 Task: Search one way flight ticket for 4 adults, 1 infant in seat and 1 infant on lap in premium economy from Helena: Helena Regional Airport to Gillette: Gillette Campbell County Airport on 5-1-2023. Choice of flights is Alaska. Number of bags: 2 carry on bags and 1 checked bag. Price is upto 20000. Outbound departure time preference is 18:30.
Action: Mouse moved to (190, 209)
Screenshot: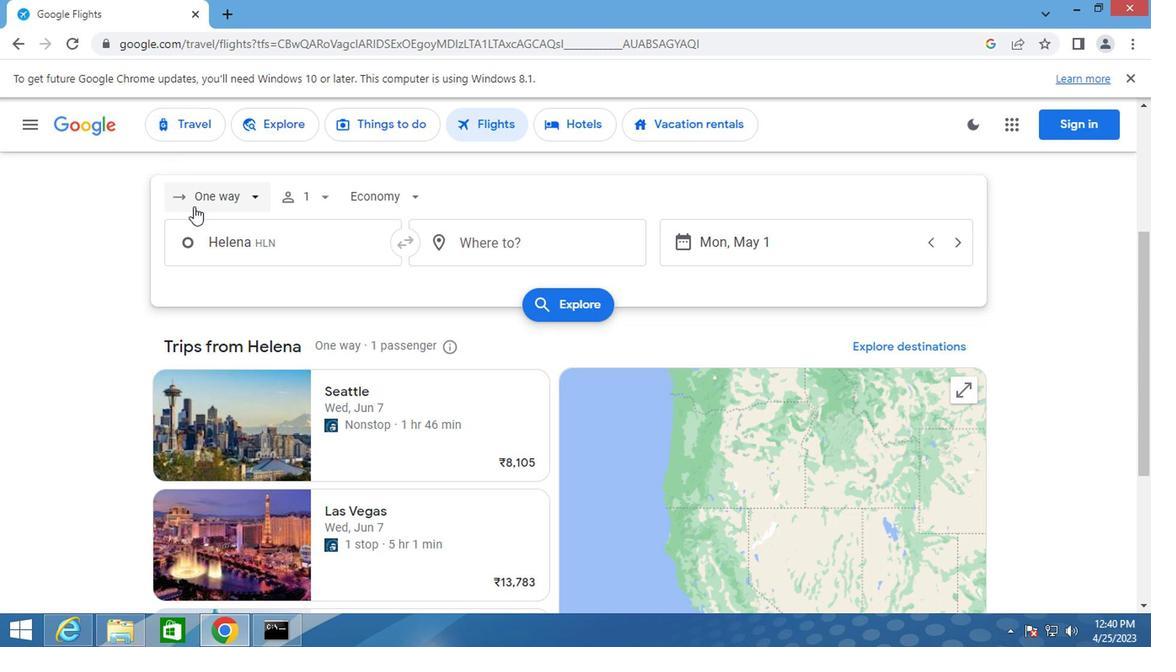 
Action: Mouse pressed left at (190, 209)
Screenshot: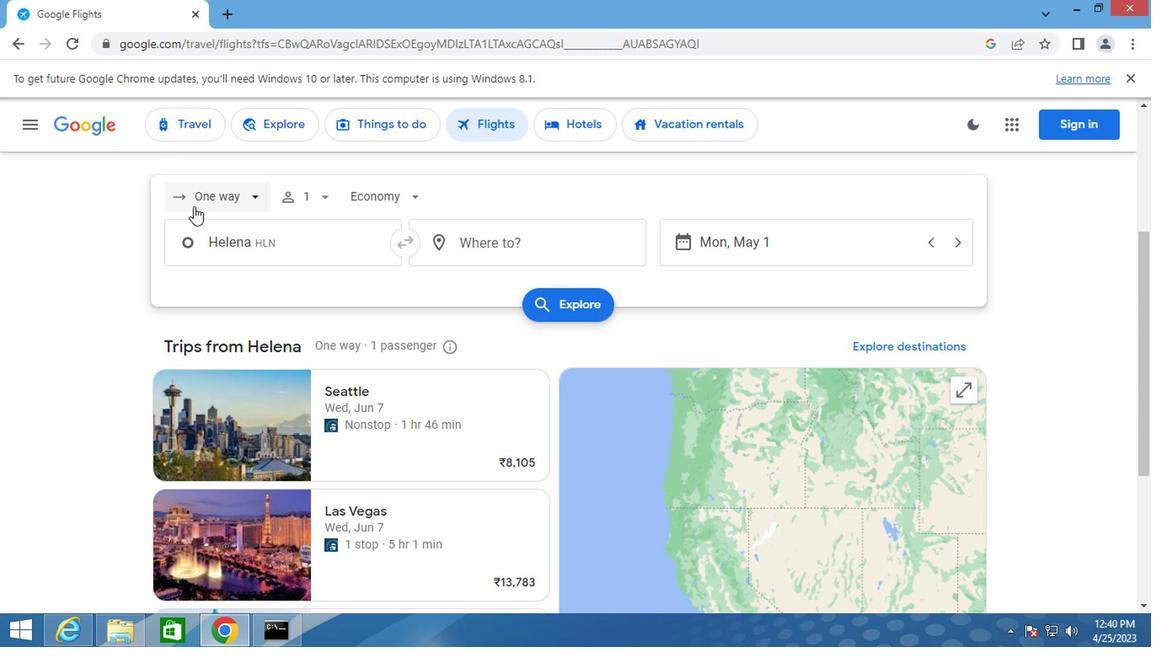 
Action: Mouse moved to (209, 274)
Screenshot: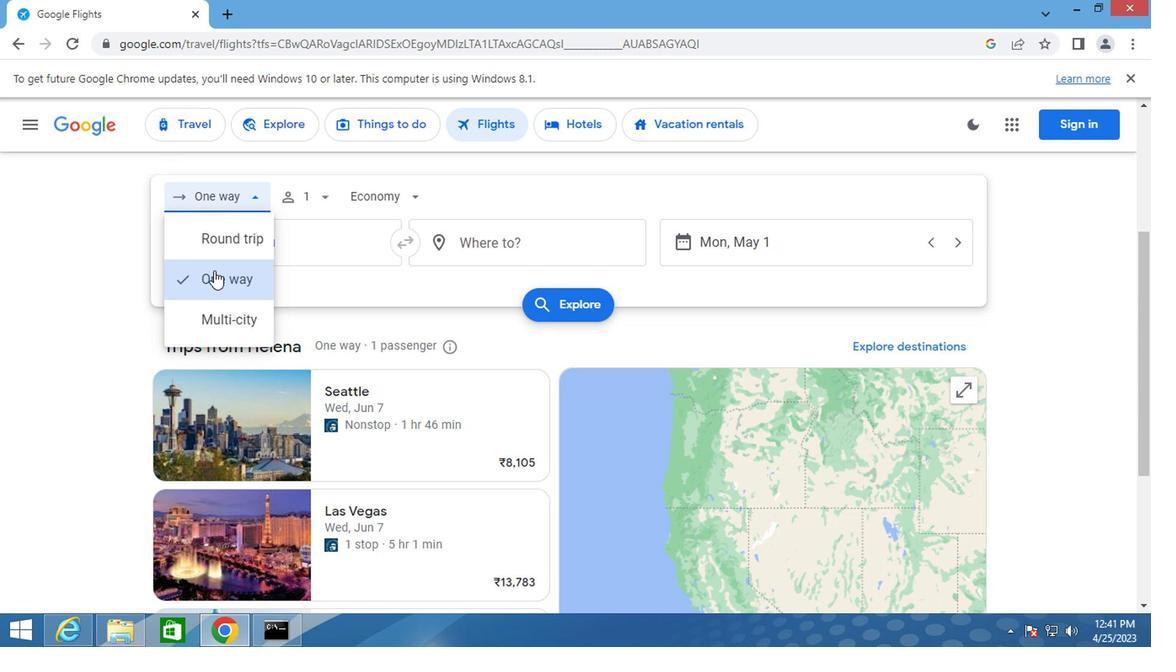 
Action: Mouse pressed left at (209, 274)
Screenshot: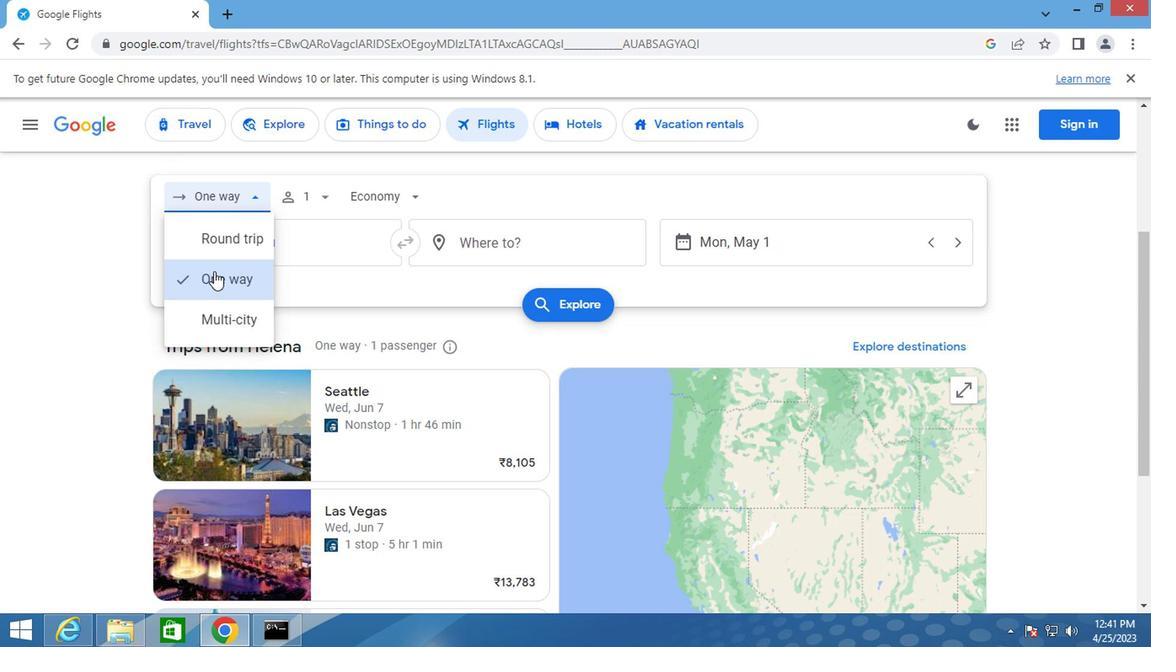 
Action: Mouse moved to (330, 206)
Screenshot: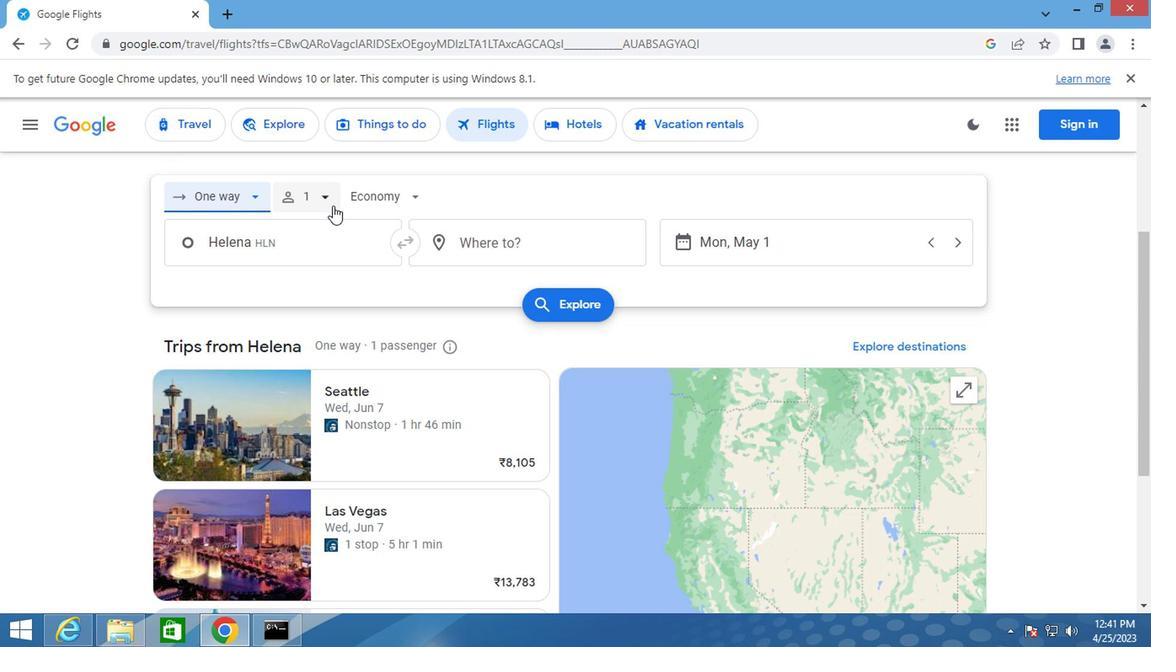
Action: Mouse pressed left at (330, 206)
Screenshot: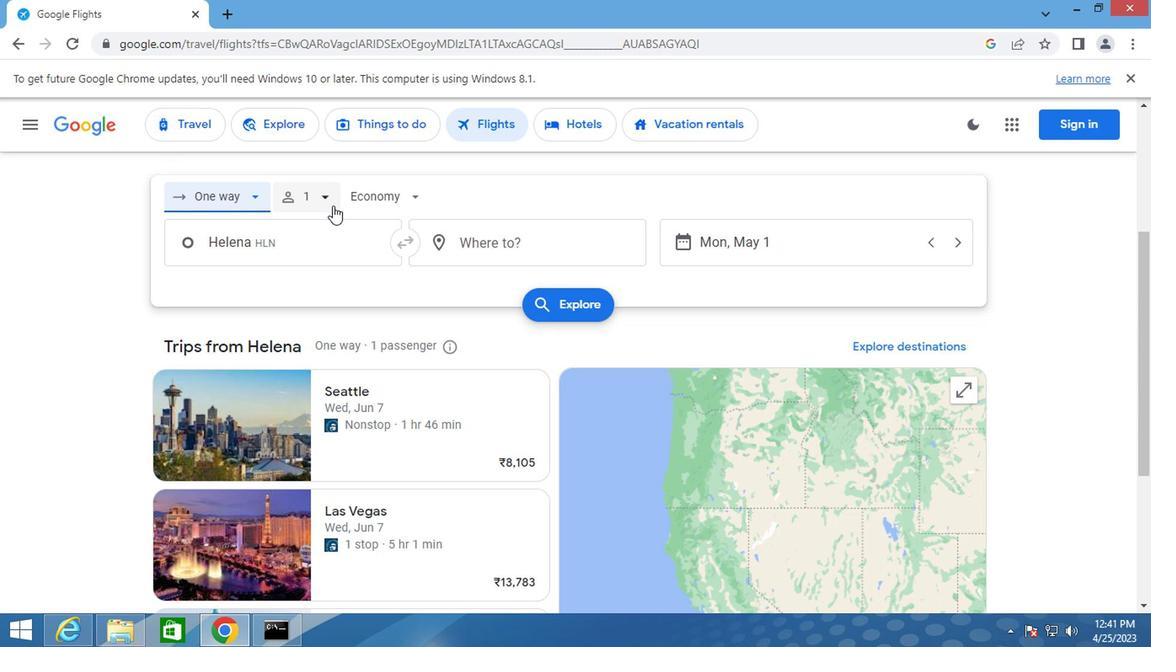 
Action: Mouse moved to (444, 232)
Screenshot: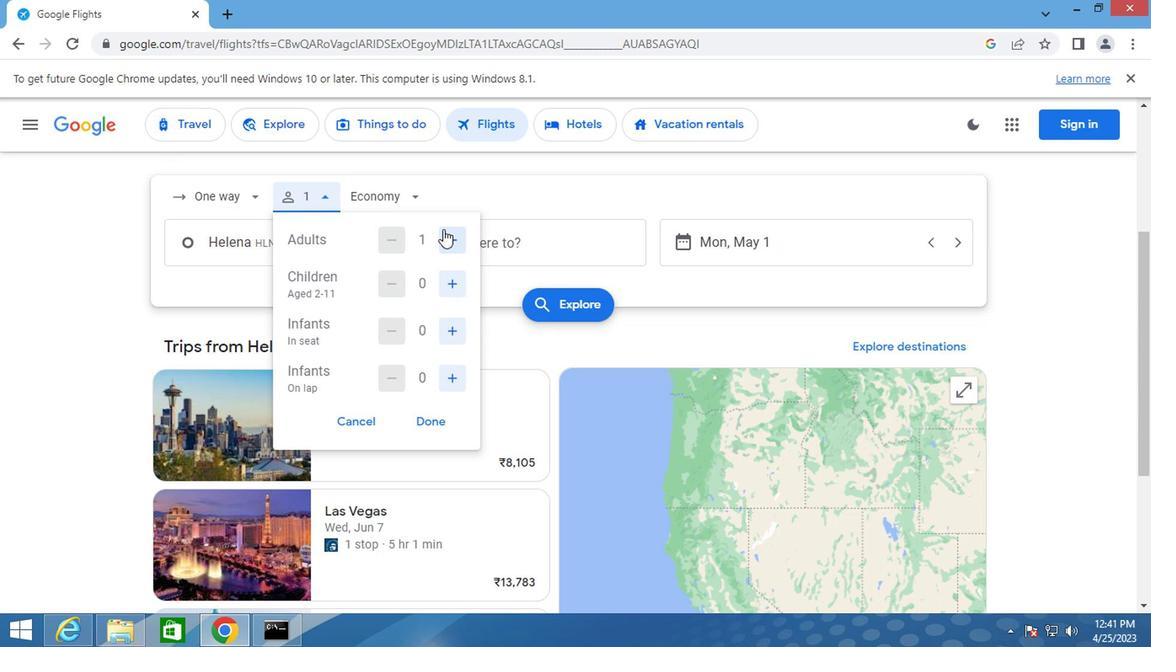 
Action: Mouse pressed left at (444, 232)
Screenshot: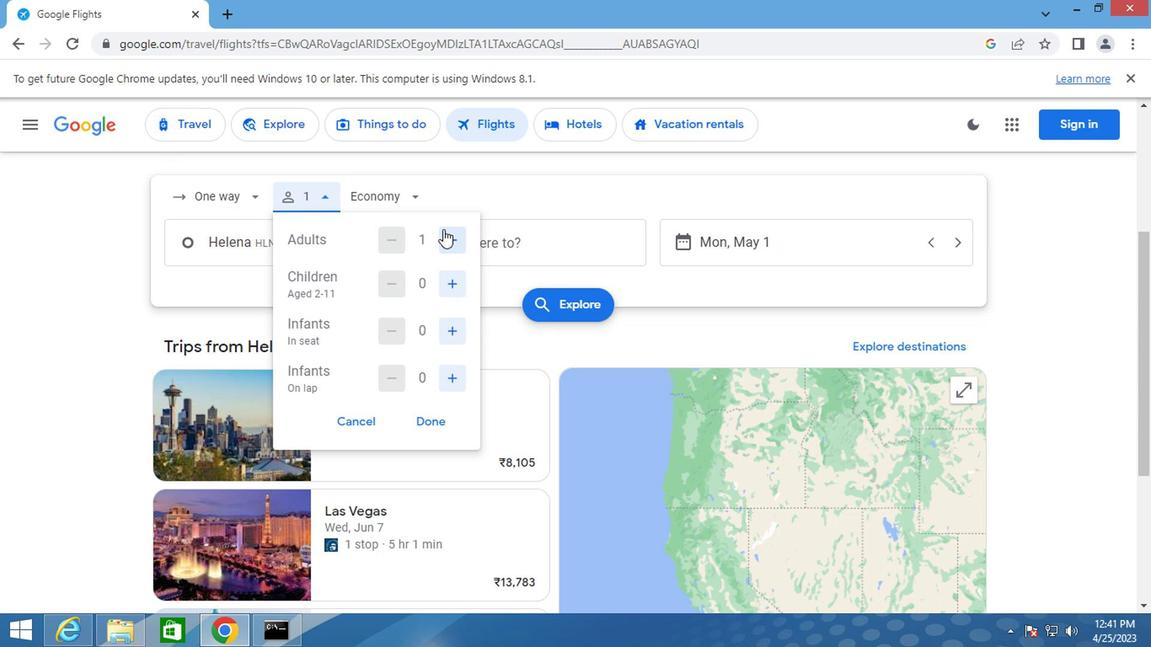 
Action: Mouse moved to (445, 232)
Screenshot: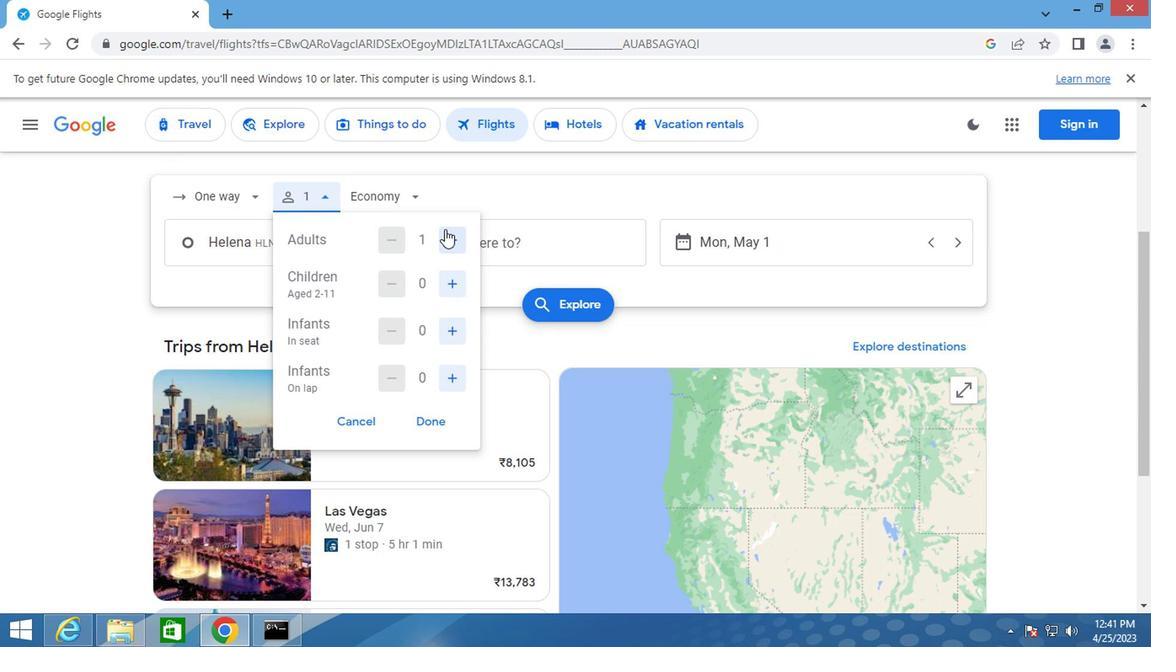 
Action: Mouse pressed left at (445, 232)
Screenshot: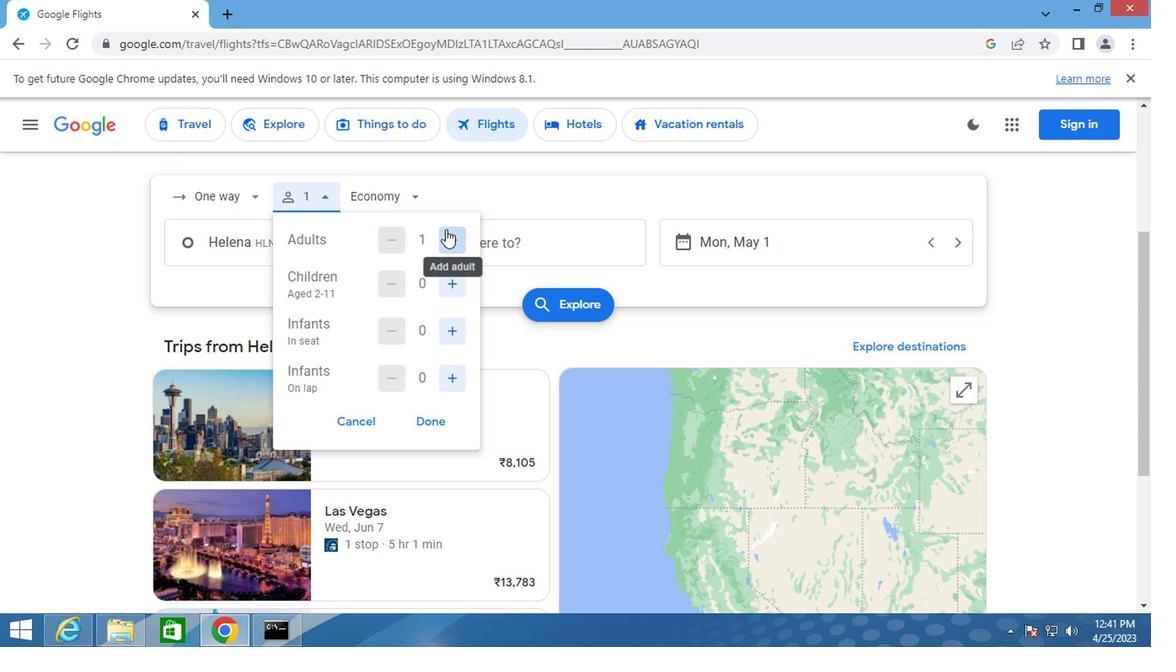 
Action: Mouse moved to (446, 232)
Screenshot: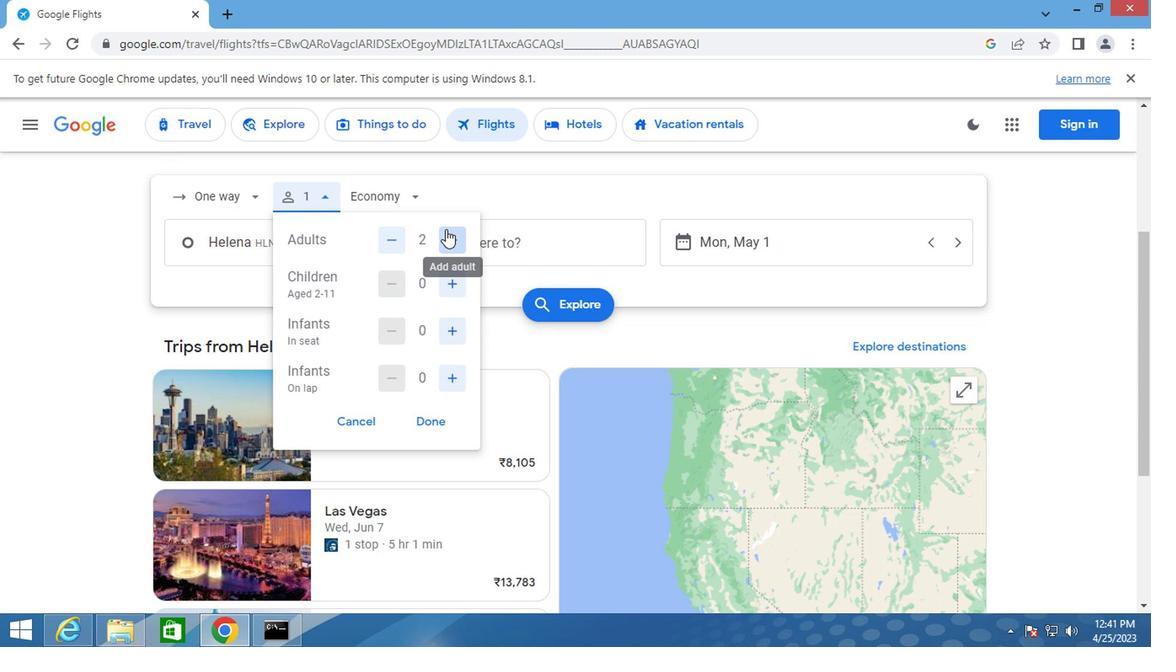 
Action: Mouse pressed left at (446, 232)
Screenshot: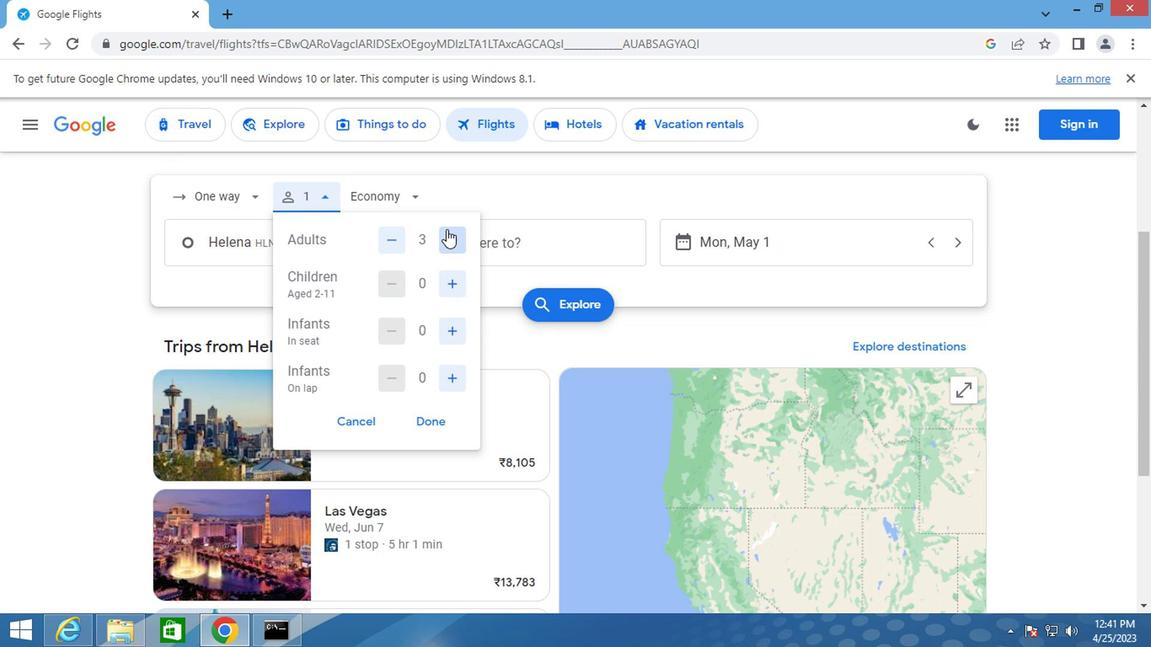 
Action: Mouse moved to (446, 320)
Screenshot: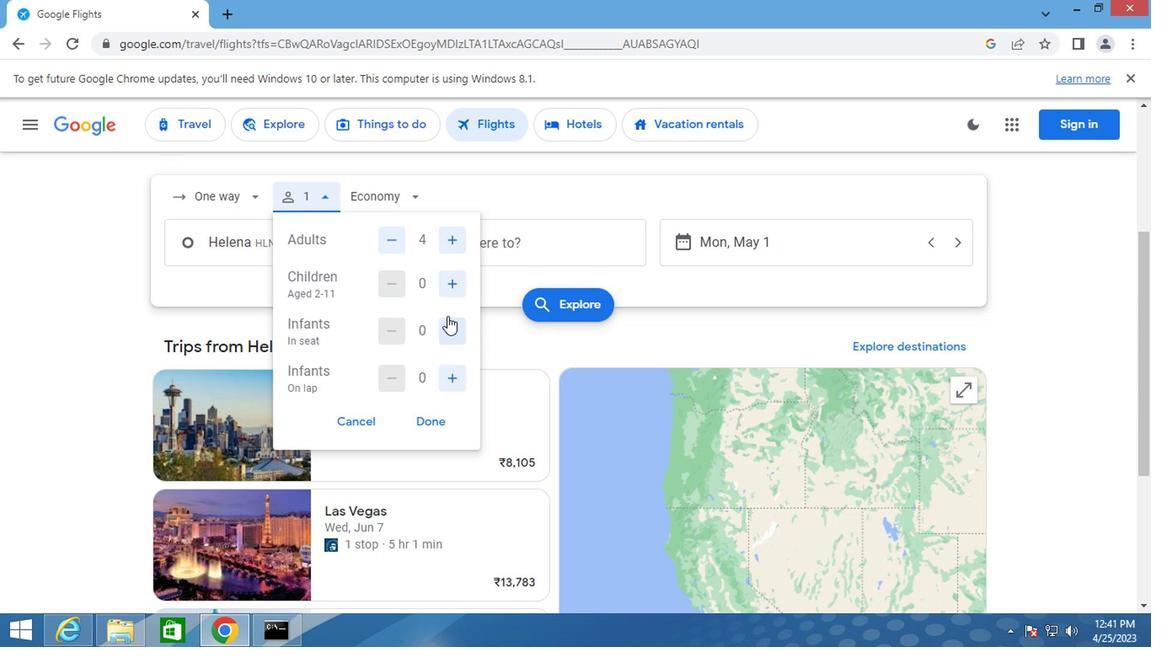 
Action: Mouse pressed left at (446, 320)
Screenshot: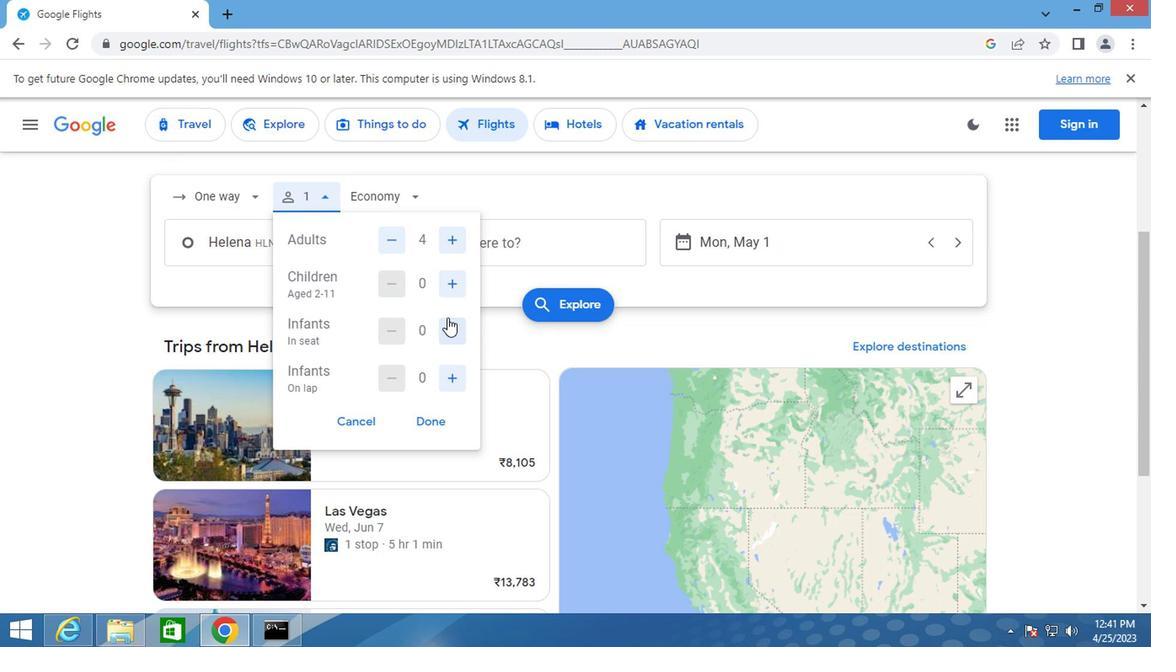 
Action: Mouse moved to (455, 384)
Screenshot: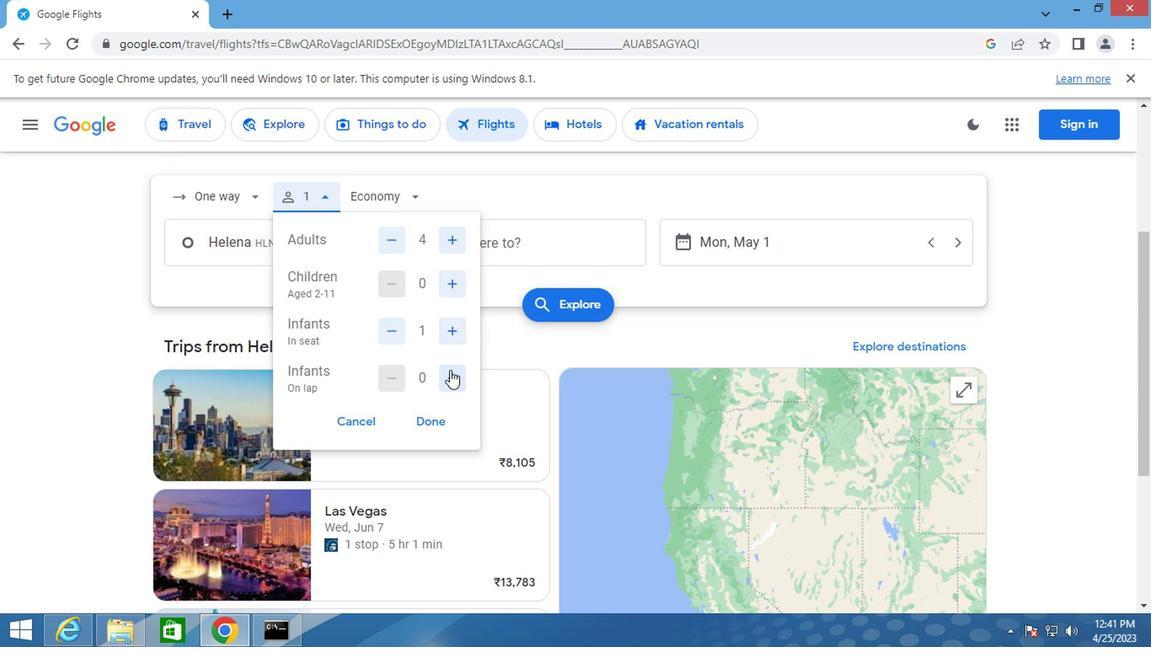
Action: Mouse pressed left at (455, 384)
Screenshot: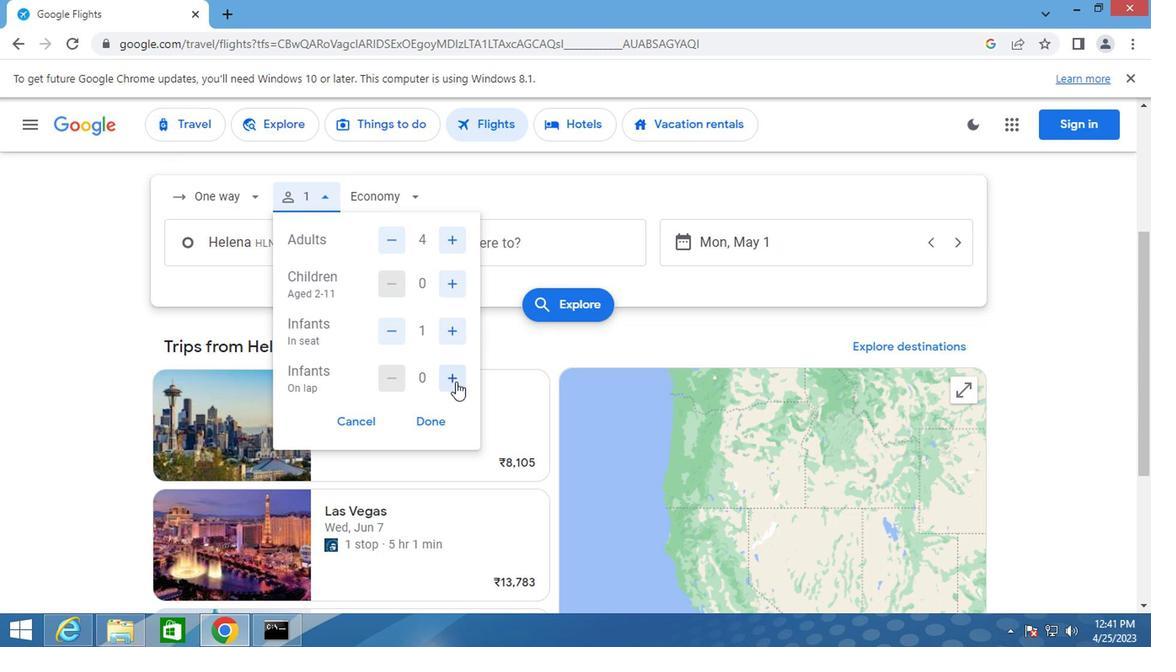 
Action: Mouse moved to (381, 192)
Screenshot: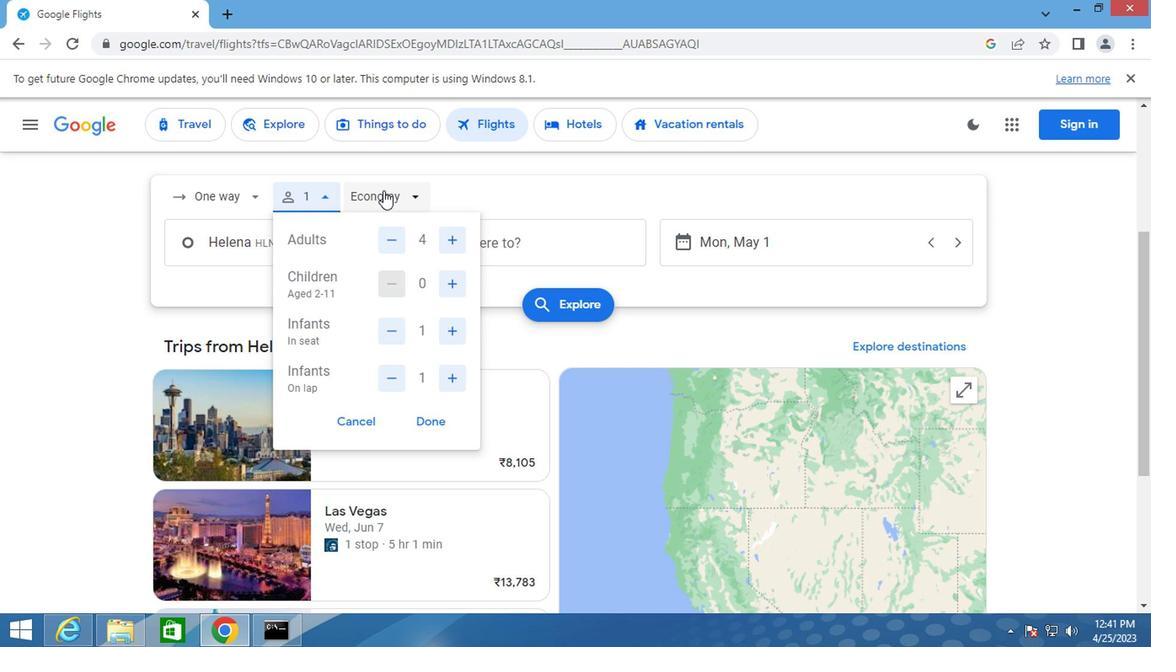 
Action: Mouse pressed left at (381, 192)
Screenshot: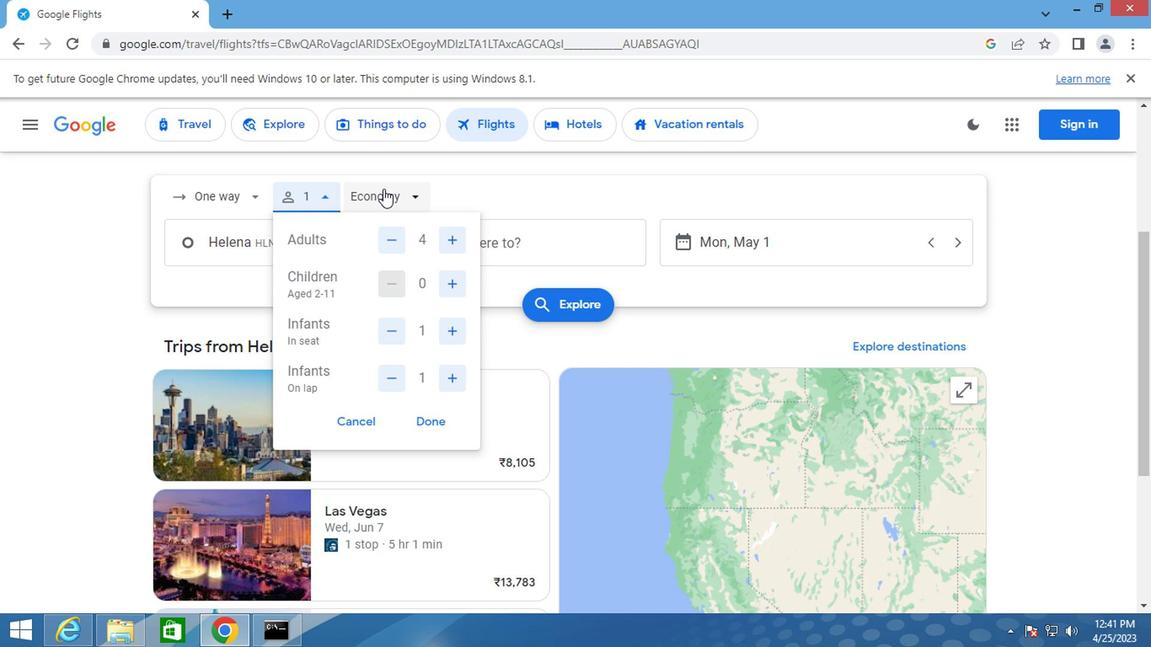 
Action: Mouse moved to (434, 285)
Screenshot: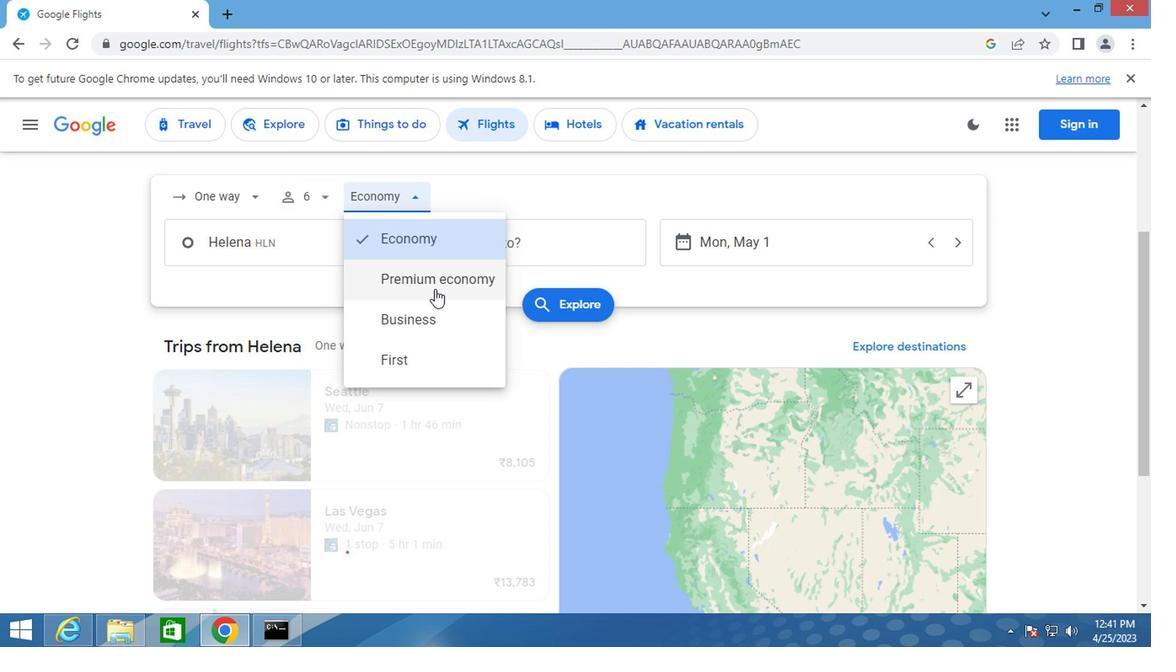 
Action: Mouse pressed left at (434, 285)
Screenshot: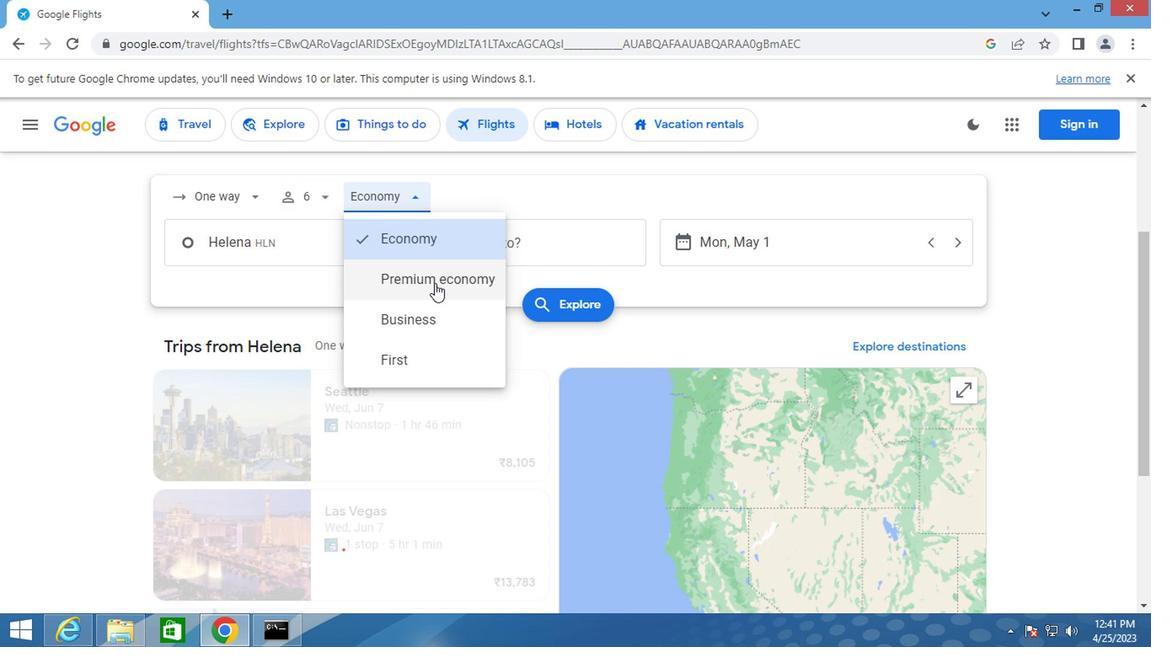
Action: Mouse moved to (238, 250)
Screenshot: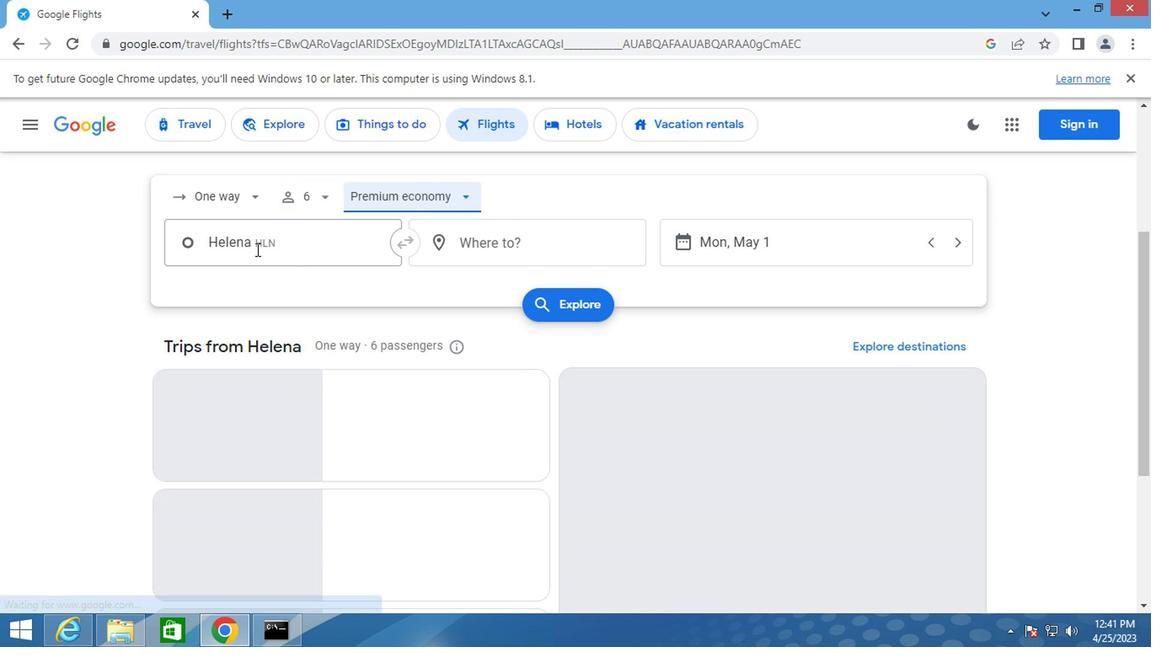 
Action: Mouse pressed left at (238, 250)
Screenshot: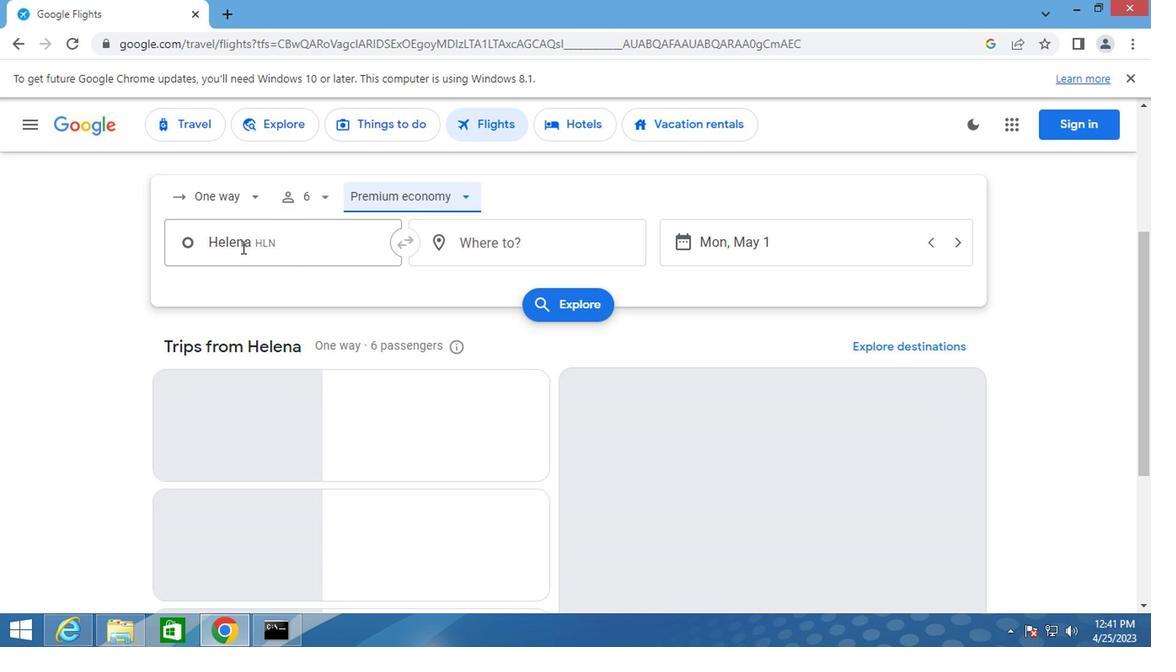 
Action: Mouse moved to (239, 250)
Screenshot: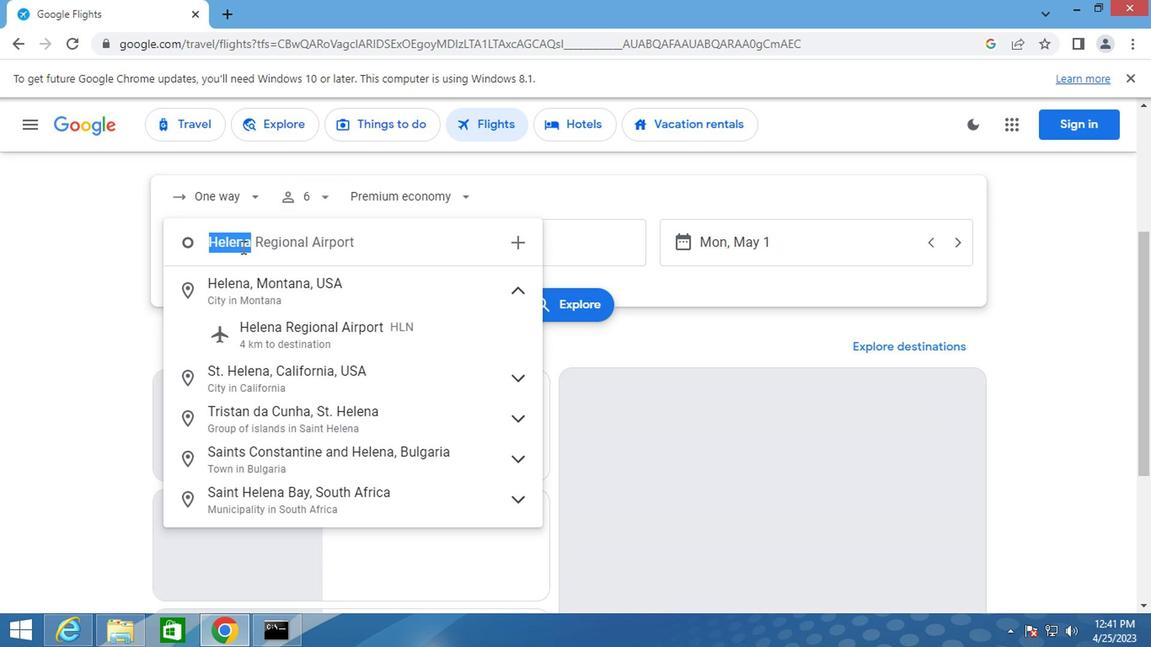 
Action: Key pressed helena
Screenshot: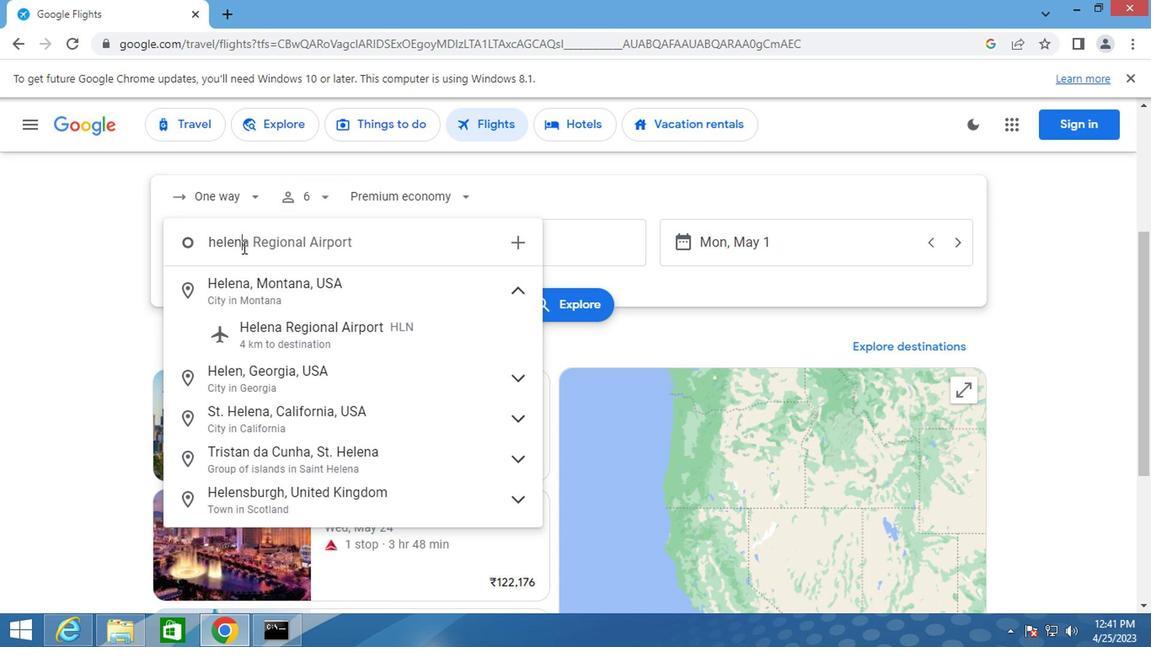 
Action: Mouse moved to (235, 339)
Screenshot: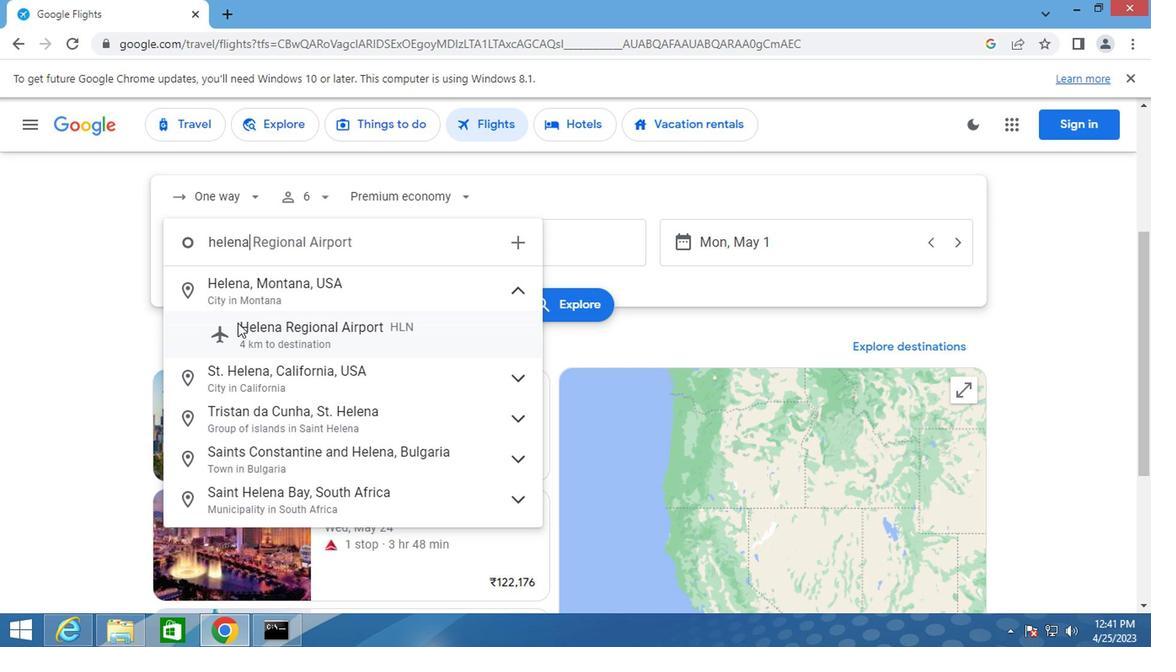 
Action: Mouse pressed left at (235, 339)
Screenshot: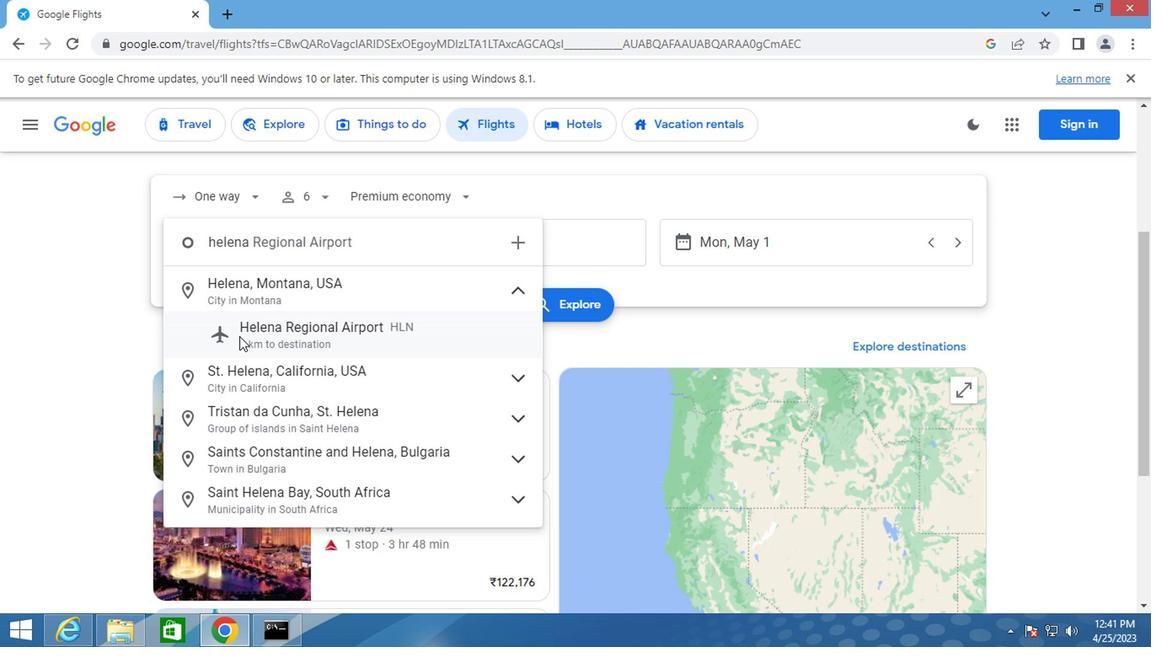 
Action: Mouse moved to (458, 251)
Screenshot: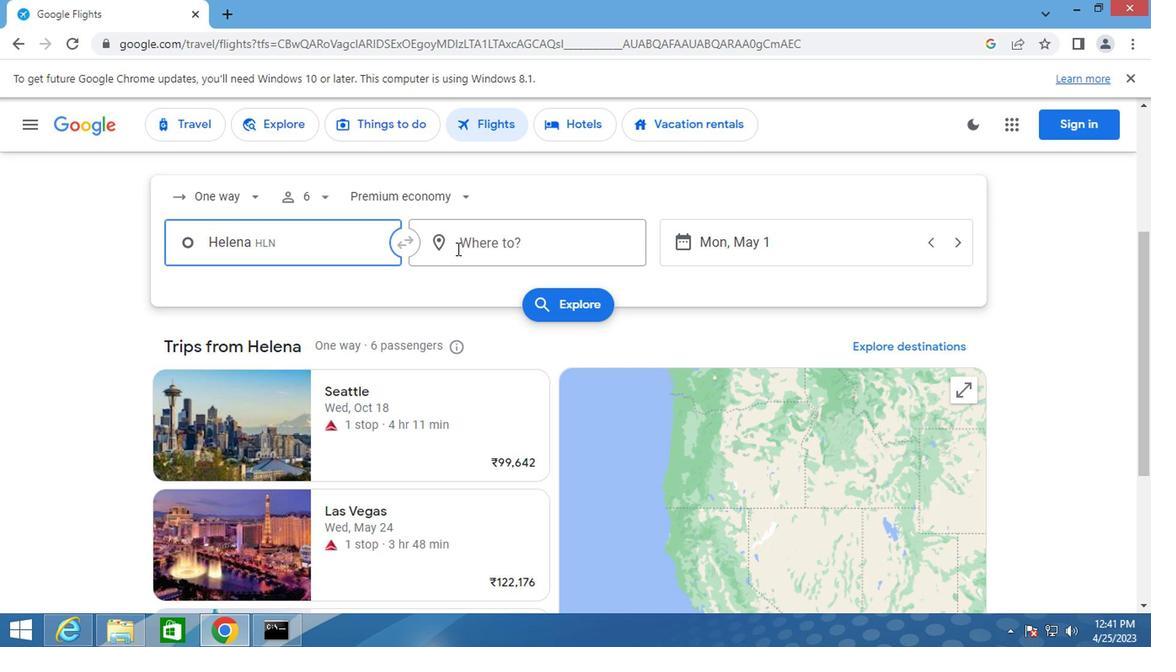 
Action: Mouse pressed left at (458, 251)
Screenshot: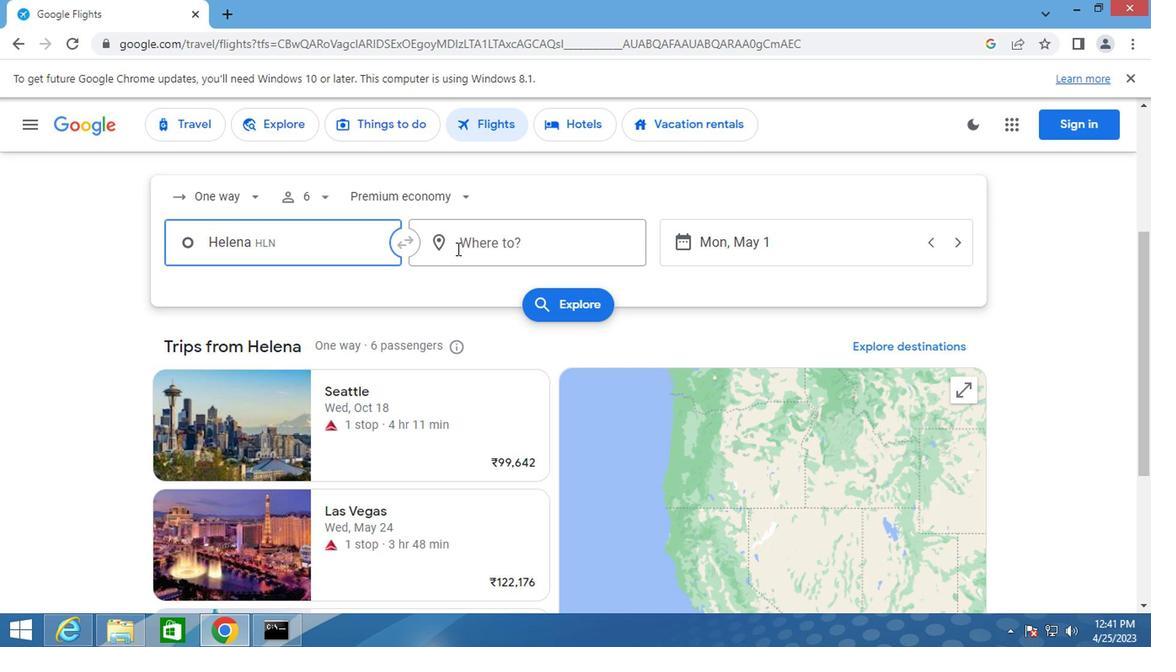 
Action: Mouse moved to (458, 251)
Screenshot: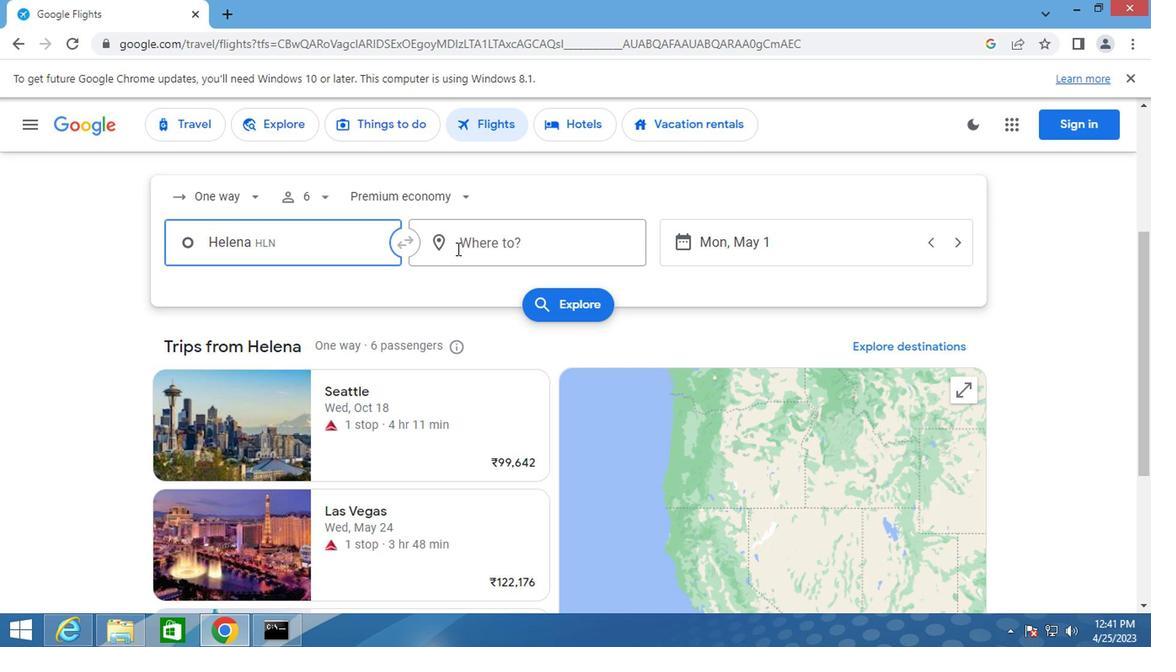 
Action: Key pressed gillette
Screenshot: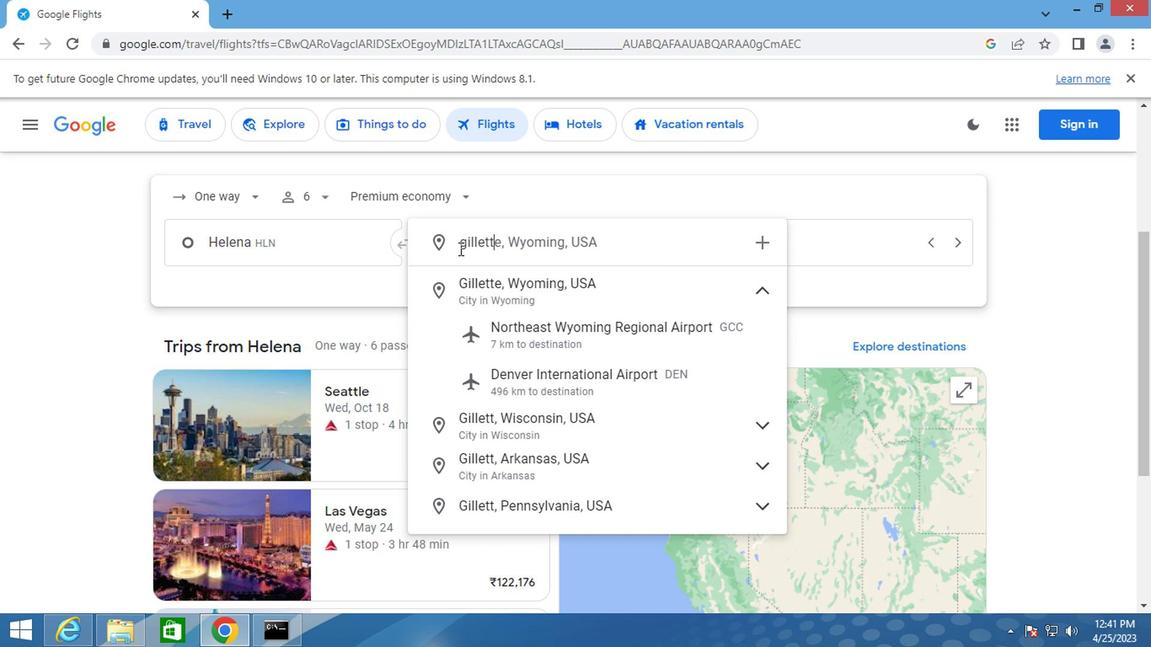 
Action: Mouse moved to (530, 326)
Screenshot: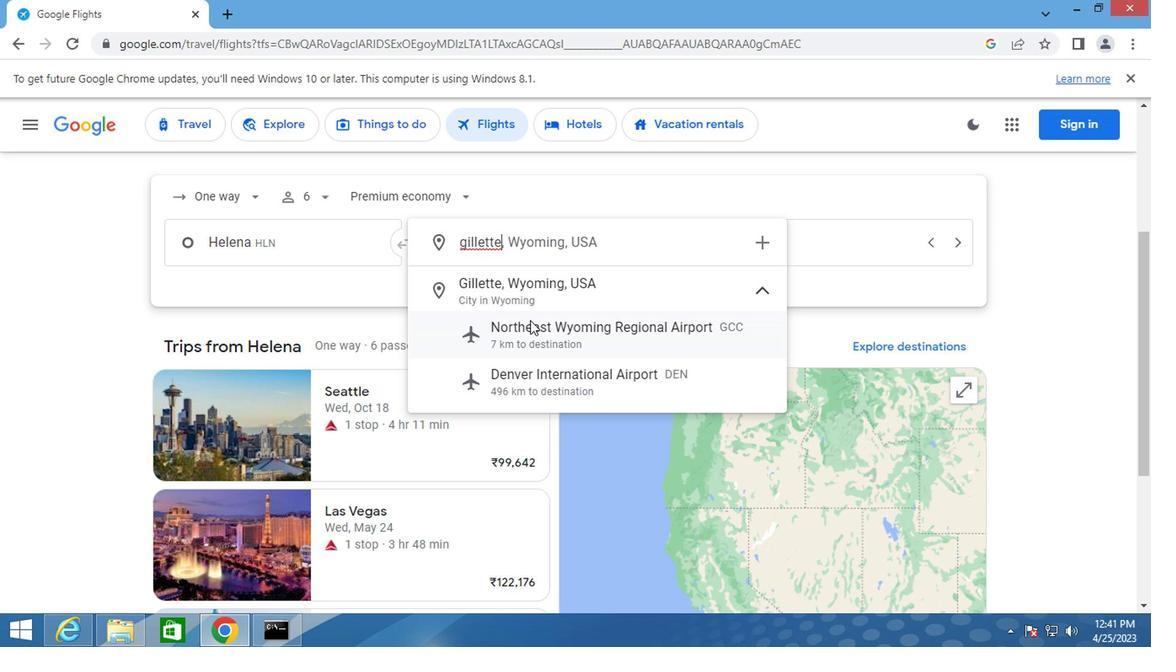 
Action: Mouse pressed left at (530, 326)
Screenshot: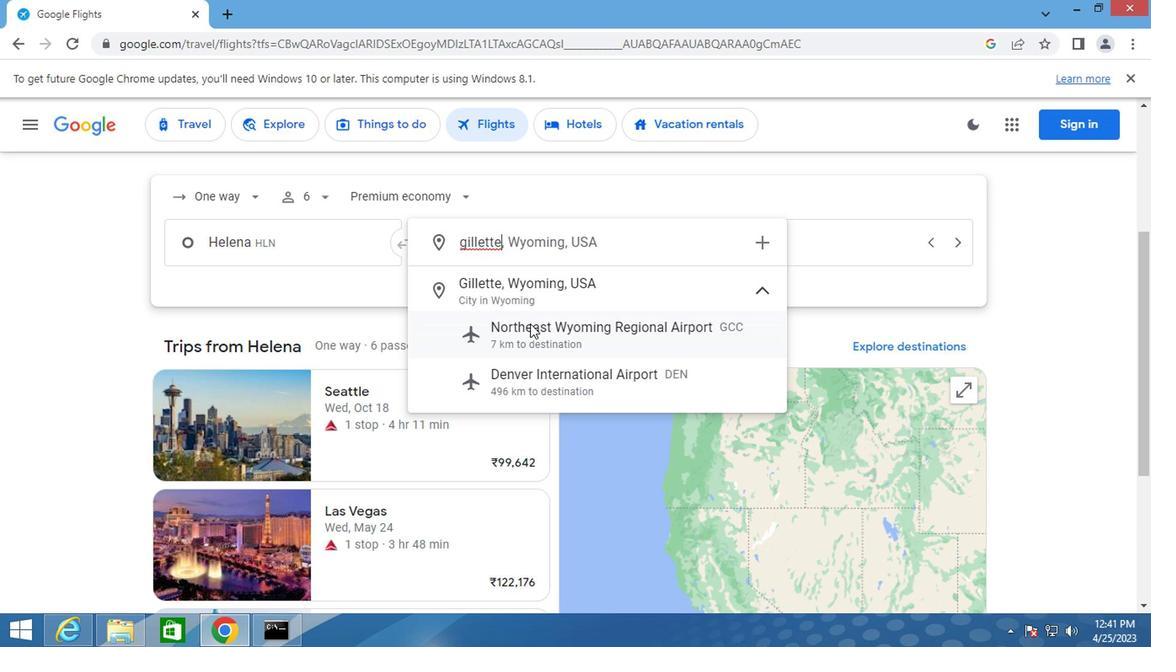 
Action: Mouse moved to (686, 252)
Screenshot: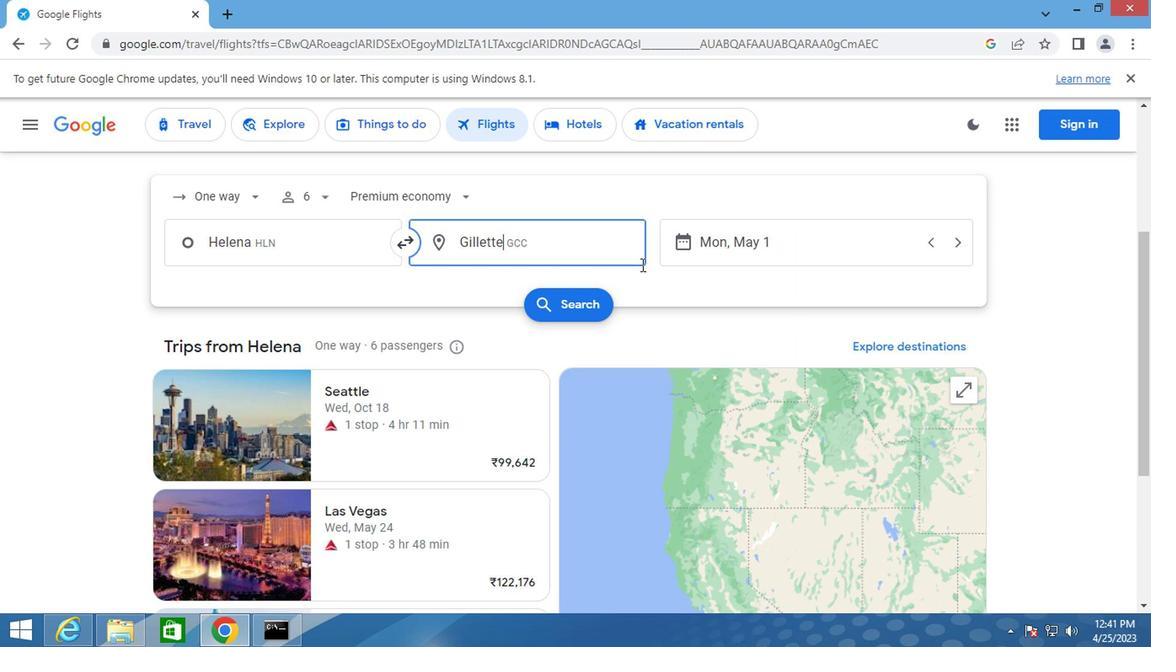 
Action: Mouse pressed left at (686, 252)
Screenshot: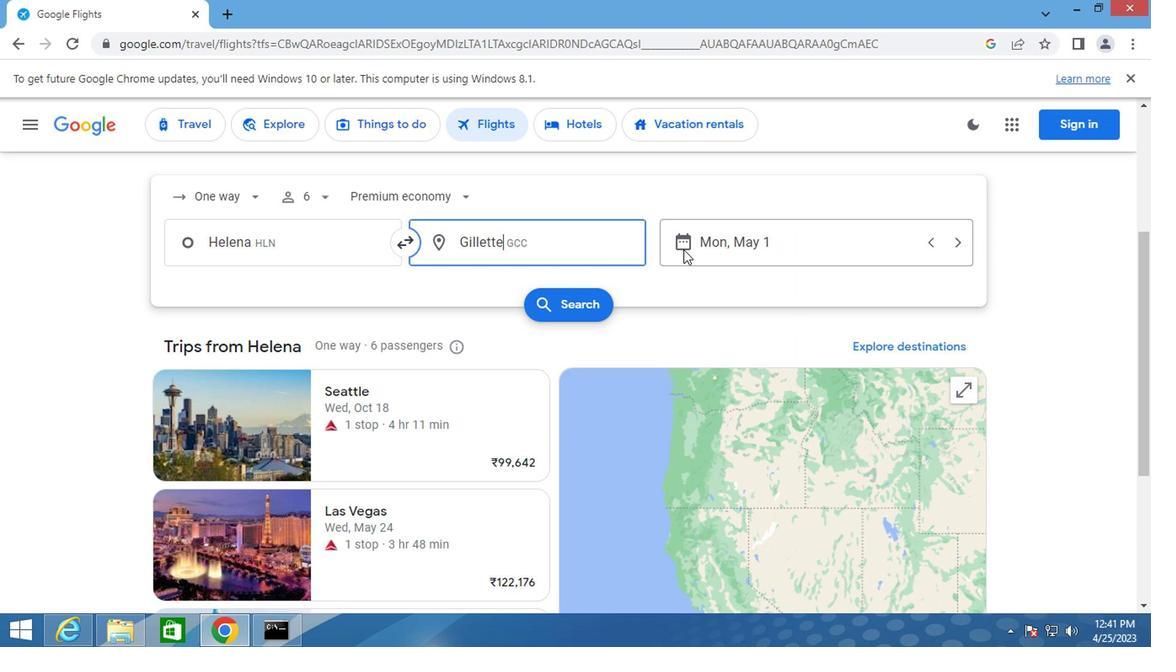 
Action: Mouse moved to (740, 297)
Screenshot: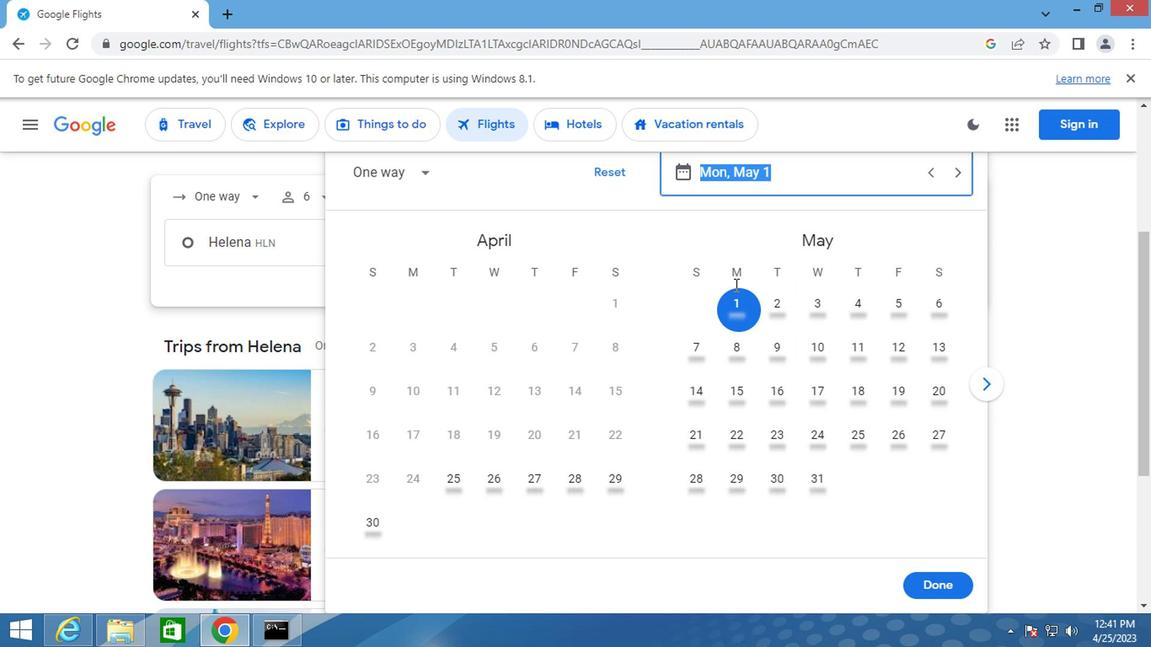 
Action: Mouse pressed left at (740, 297)
Screenshot: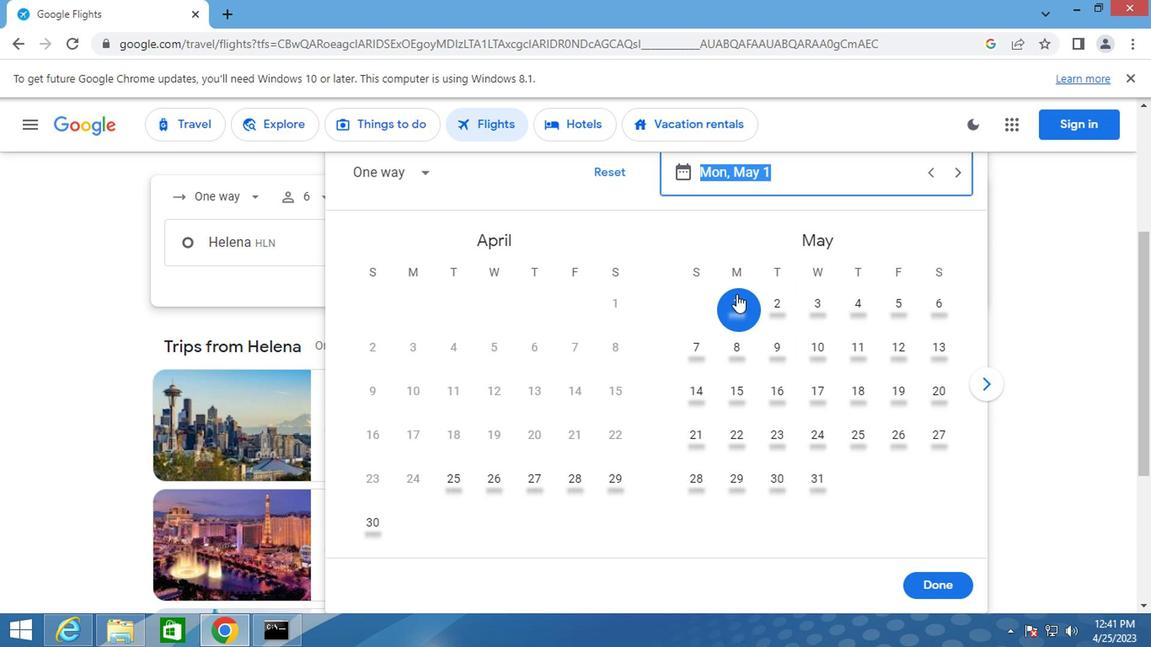 
Action: Mouse moved to (929, 581)
Screenshot: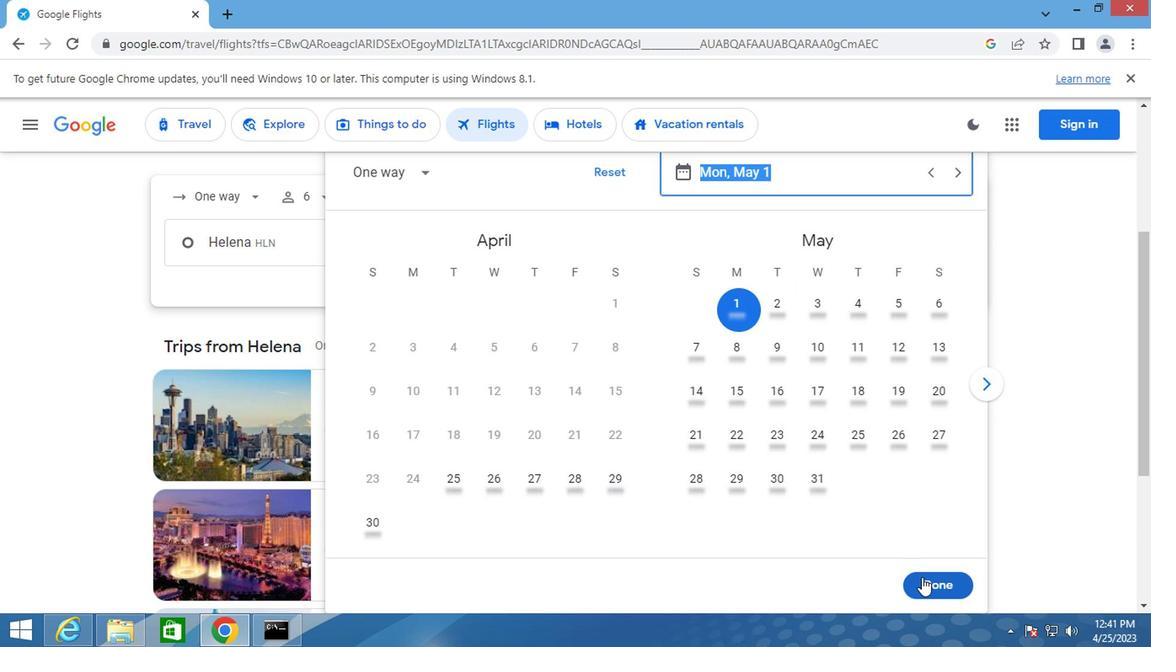 
Action: Mouse pressed left at (929, 581)
Screenshot: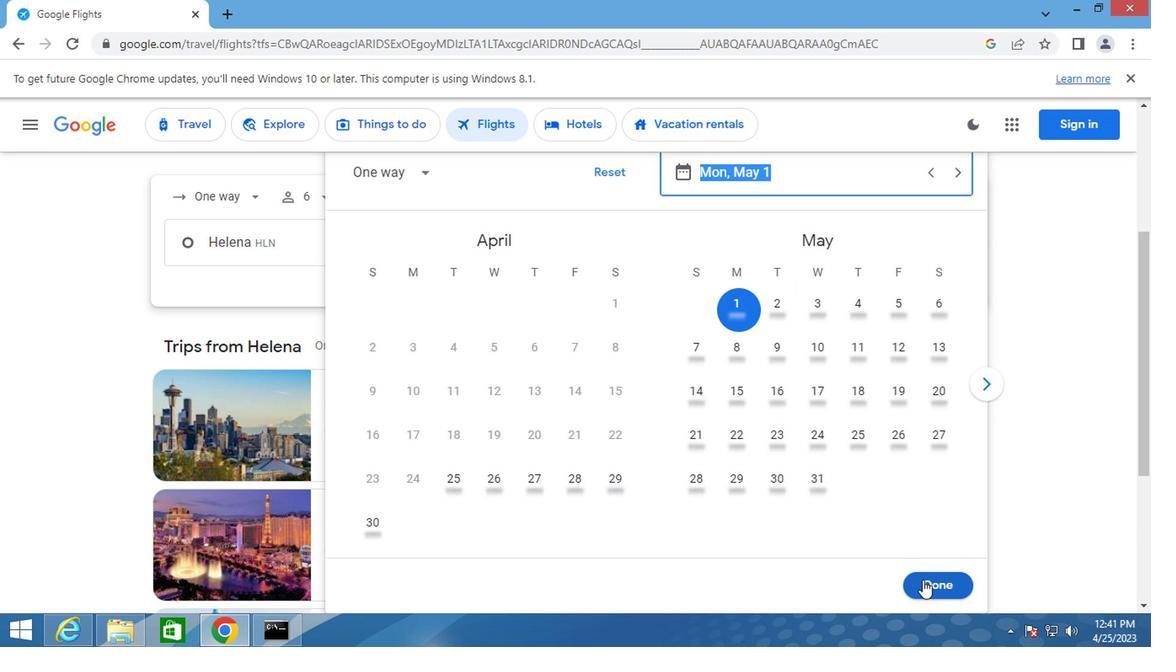 
Action: Mouse moved to (575, 307)
Screenshot: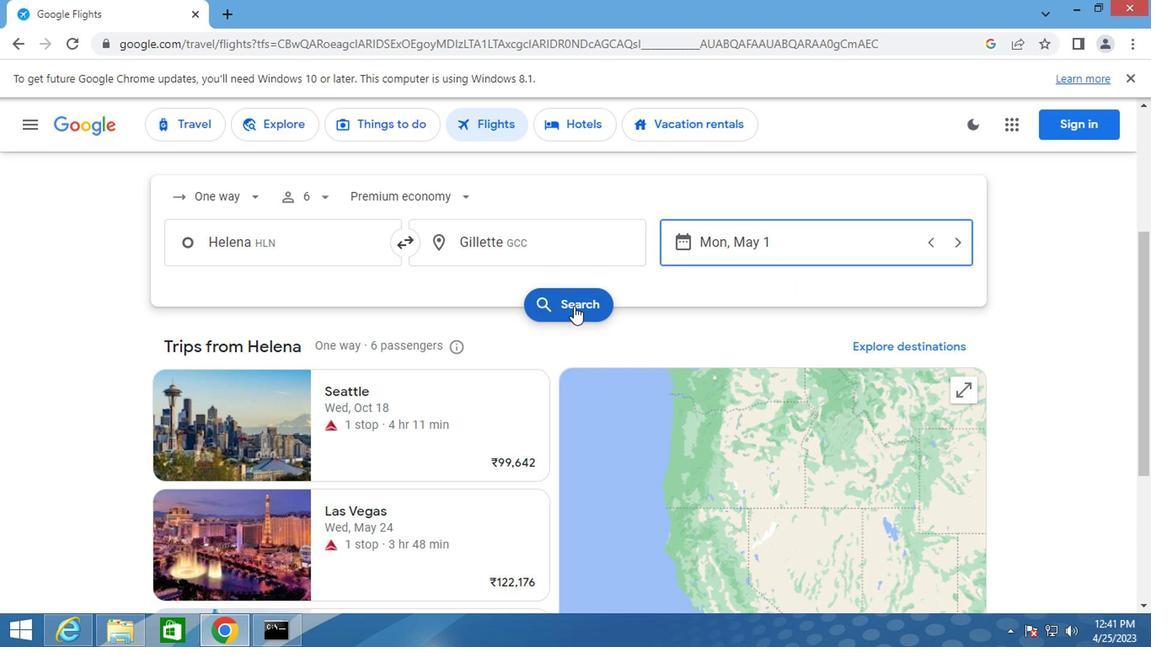 
Action: Mouse pressed left at (575, 307)
Screenshot: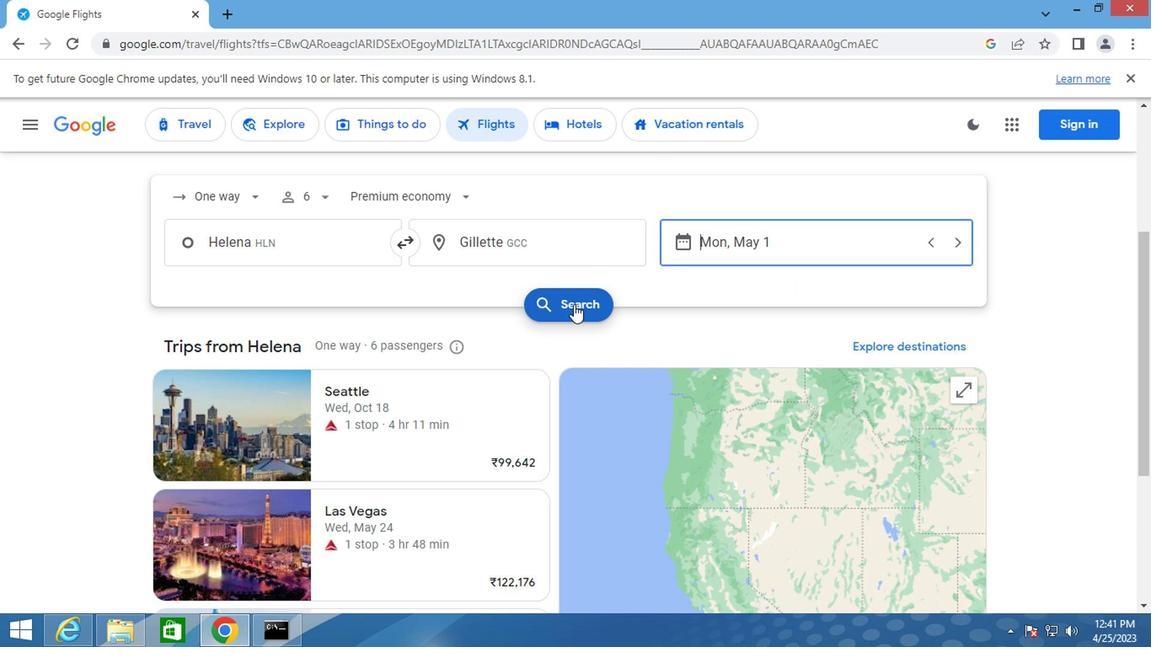 
Action: Mouse moved to (187, 276)
Screenshot: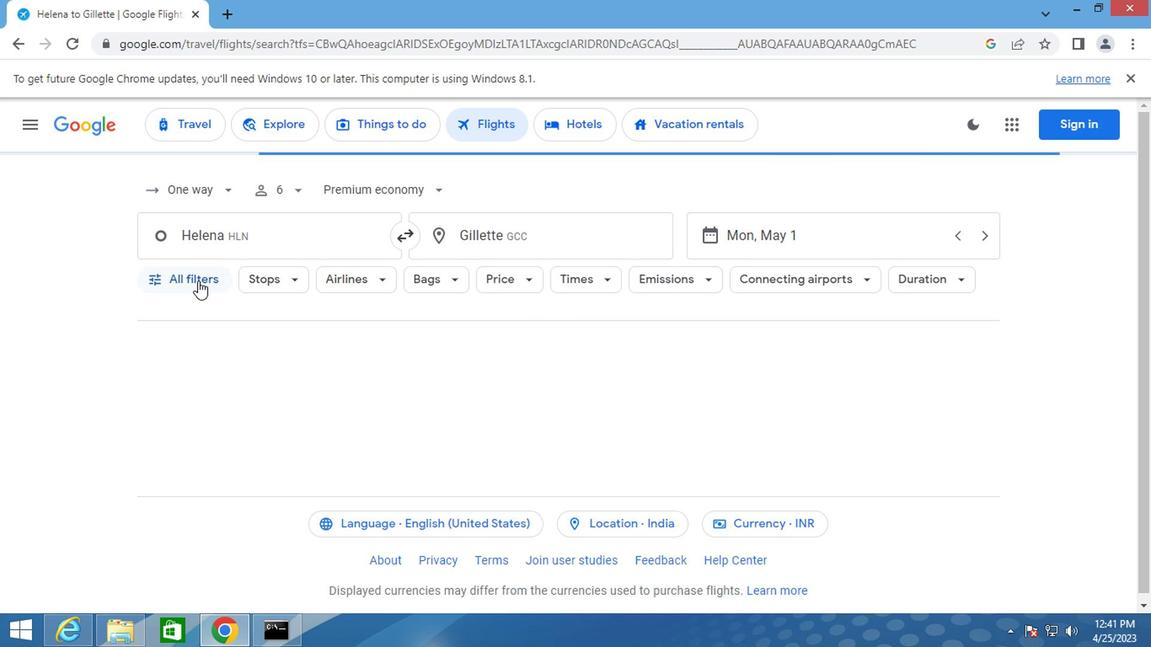 
Action: Mouse pressed left at (187, 276)
Screenshot: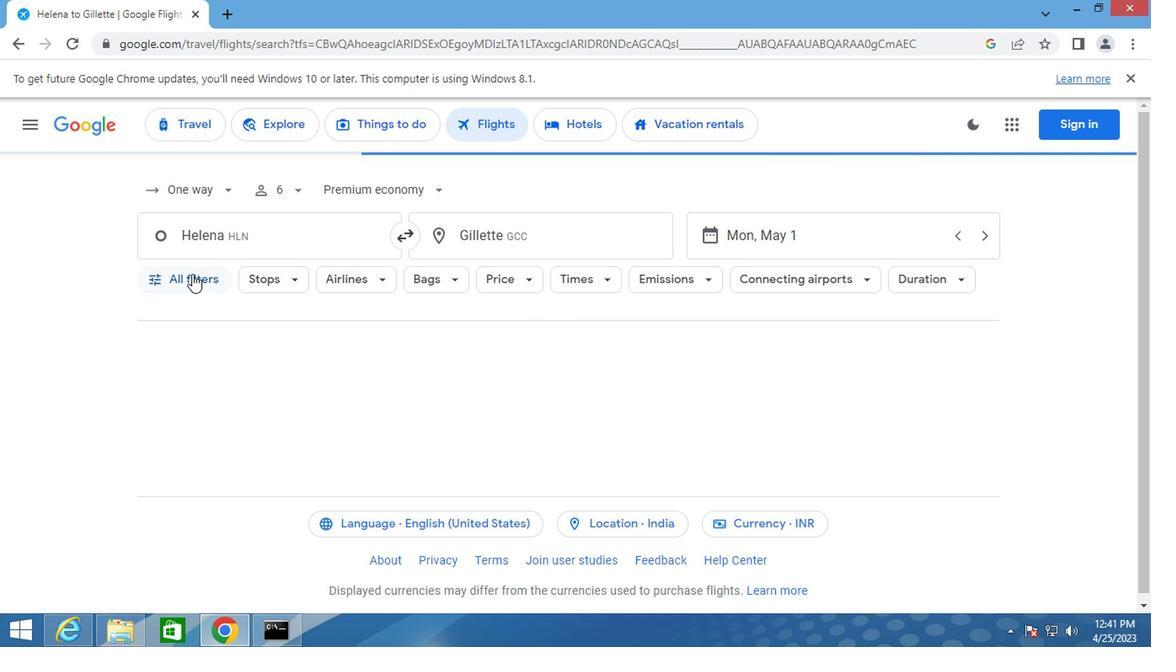 
Action: Mouse moved to (269, 396)
Screenshot: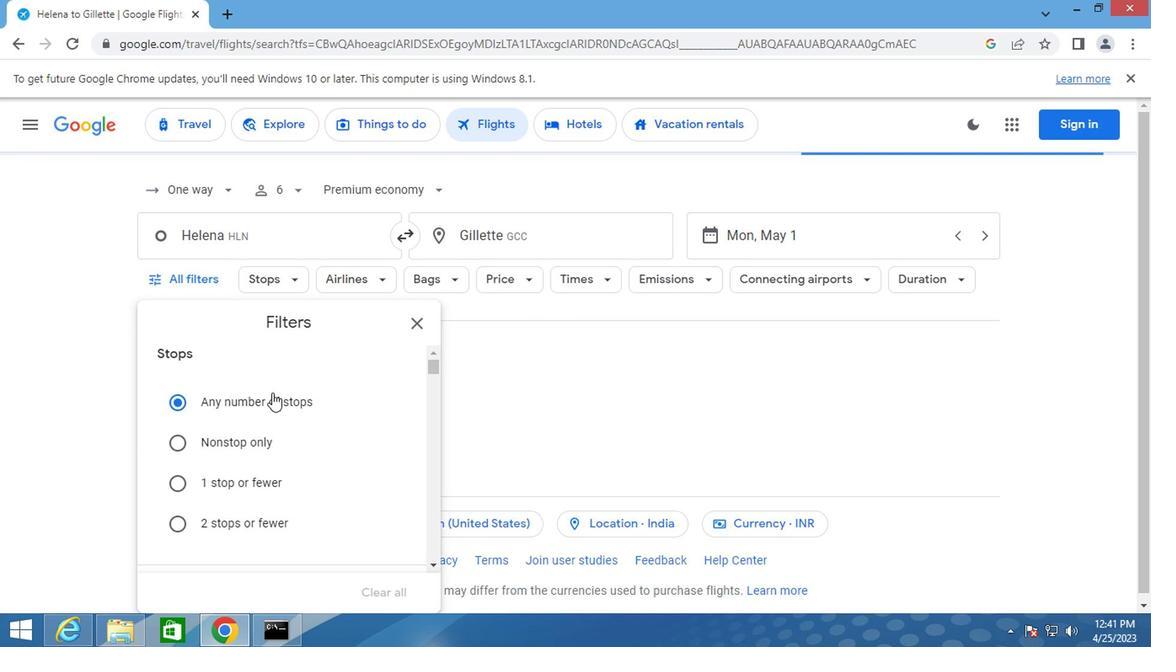 
Action: Mouse scrolled (269, 396) with delta (0, 0)
Screenshot: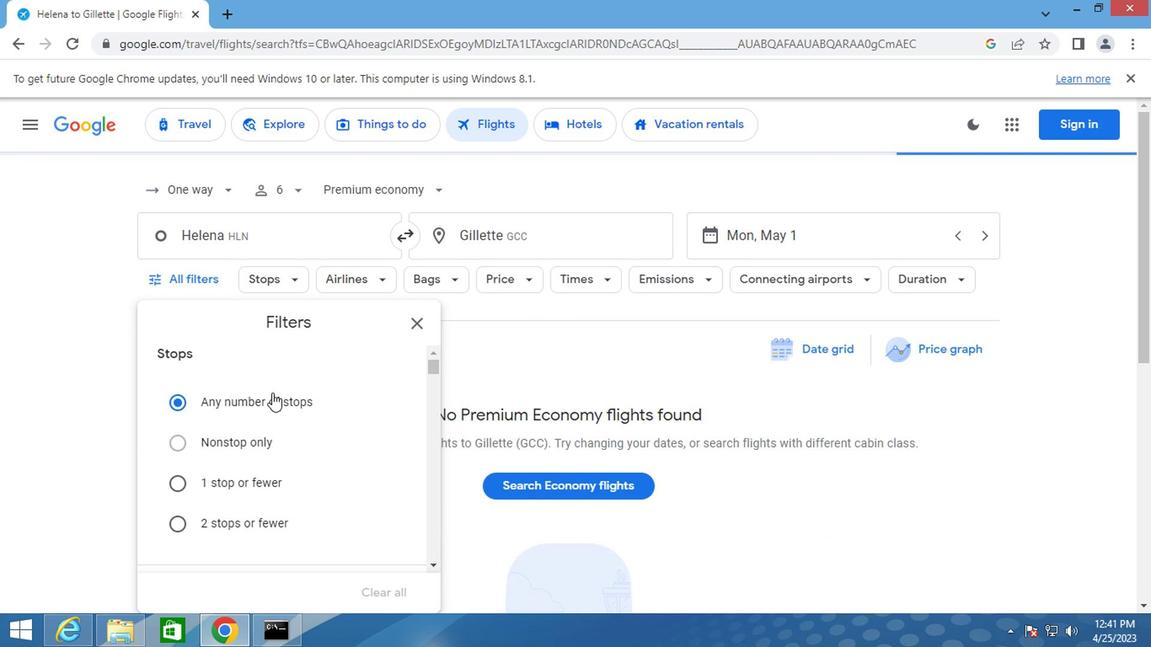 
Action: Mouse scrolled (269, 396) with delta (0, 0)
Screenshot: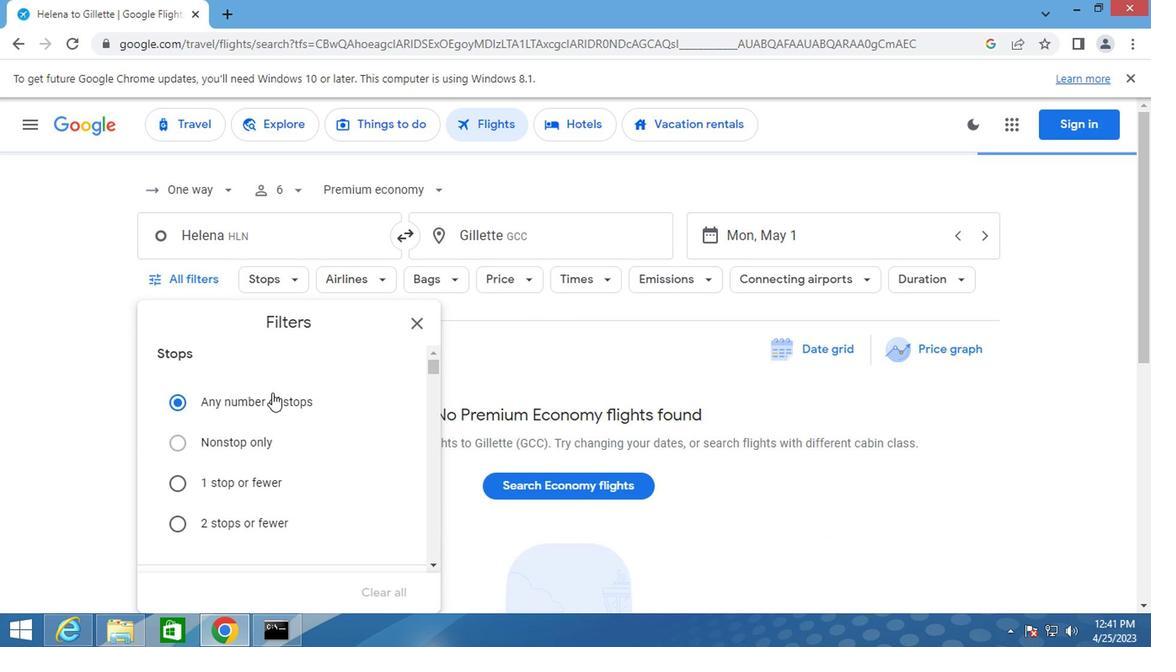 
Action: Mouse moved to (268, 398)
Screenshot: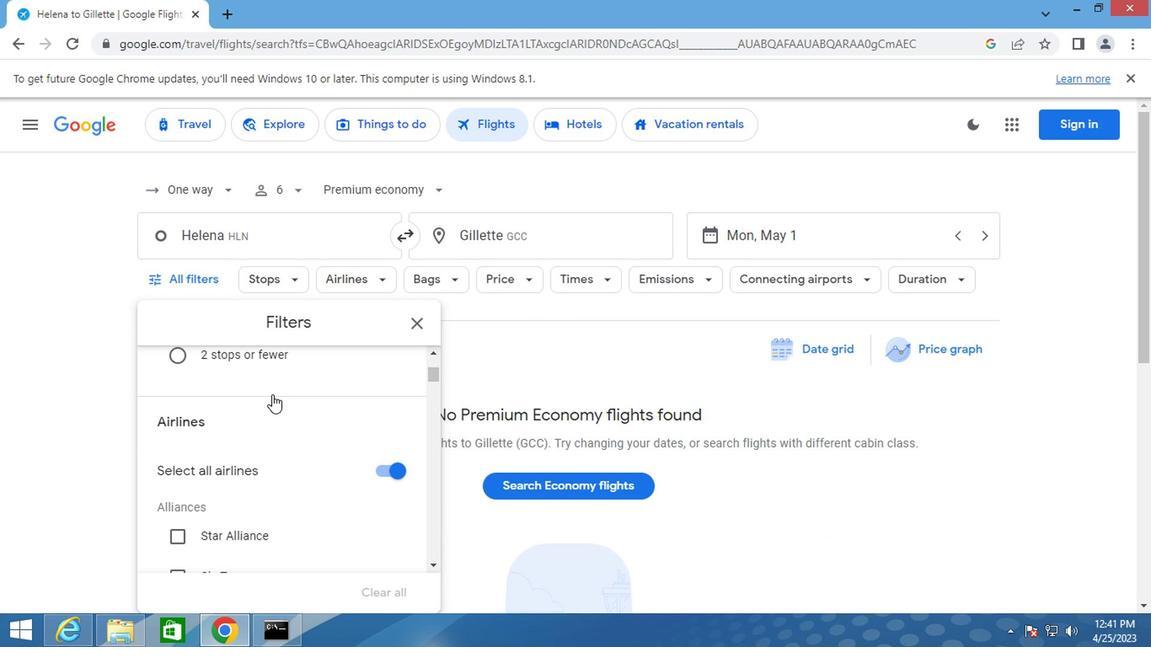 
Action: Mouse scrolled (268, 398) with delta (0, 0)
Screenshot: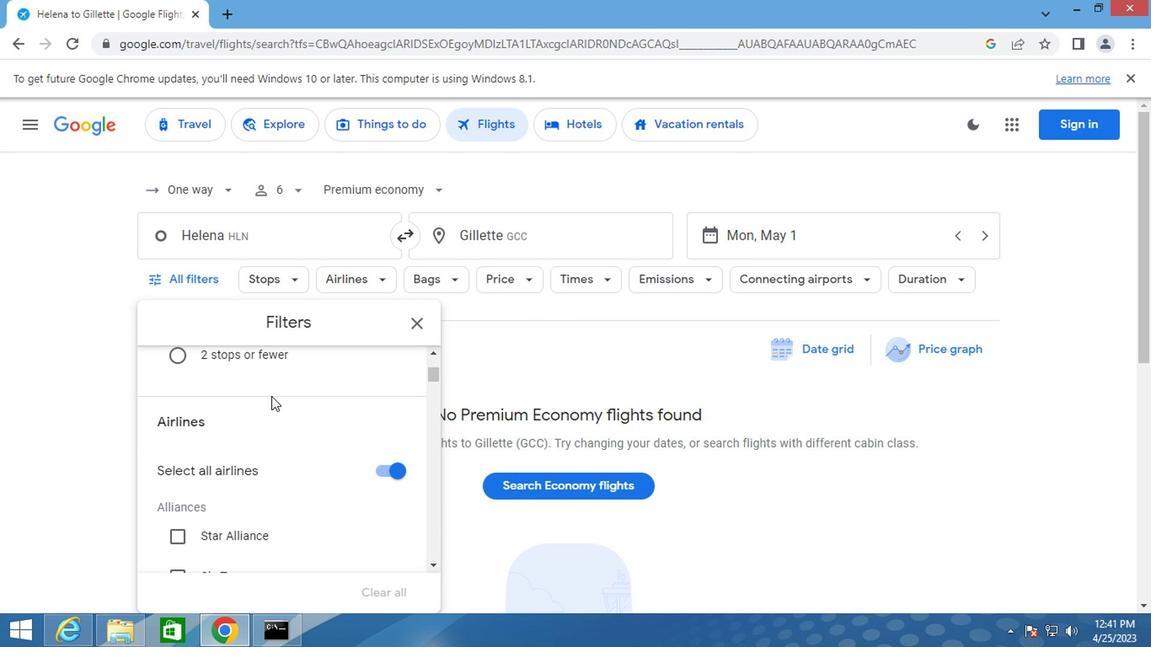 
Action: Mouse scrolled (268, 398) with delta (0, 0)
Screenshot: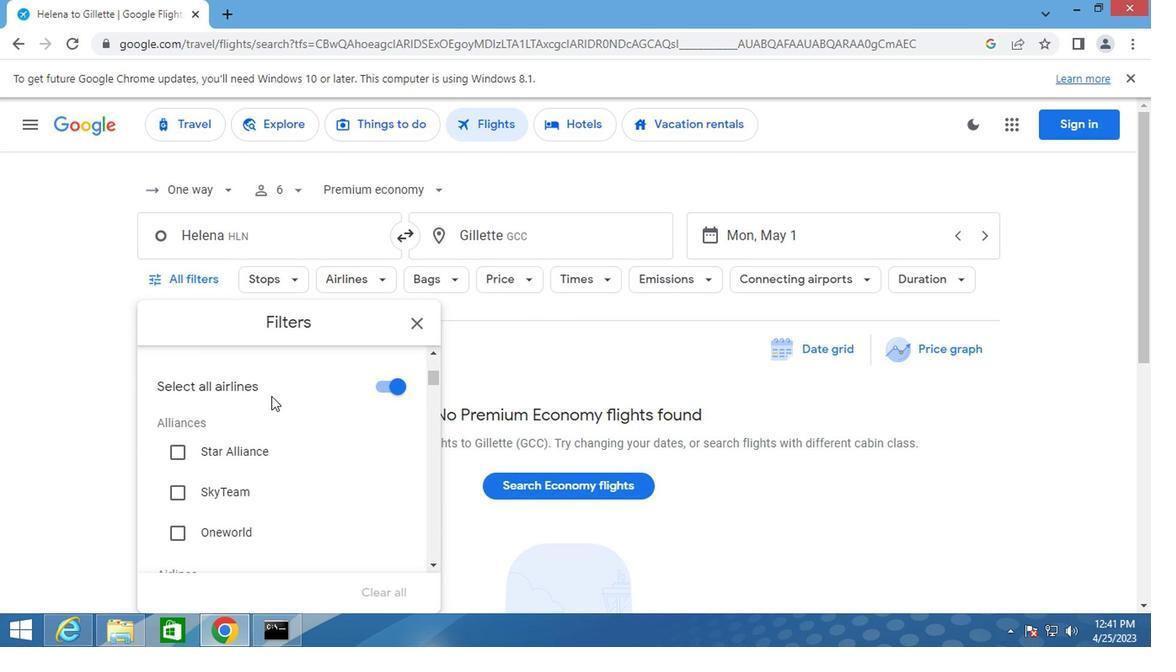 
Action: Mouse scrolled (268, 398) with delta (0, 0)
Screenshot: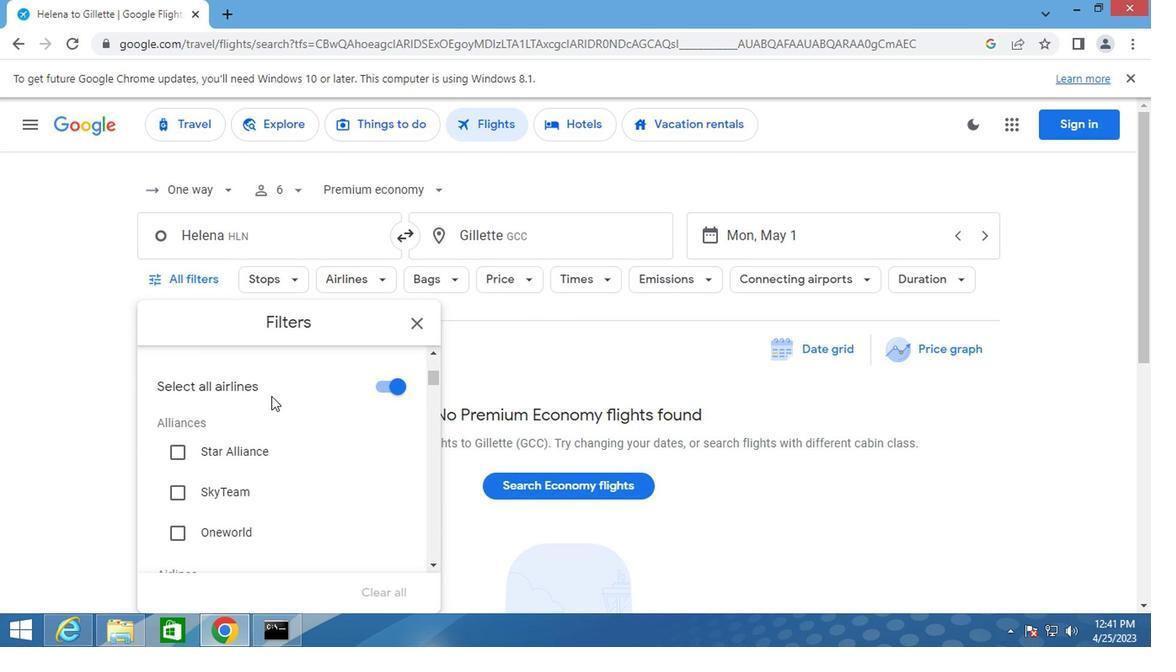 
Action: Mouse moved to (176, 432)
Screenshot: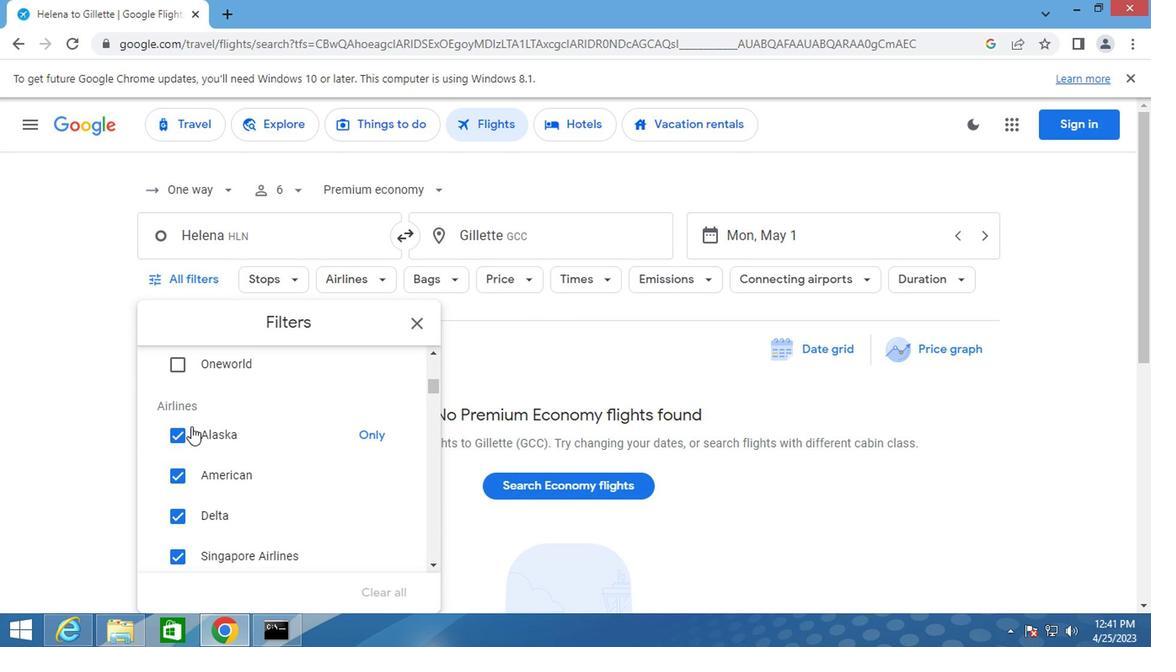 
Action: Mouse pressed left at (176, 432)
Screenshot: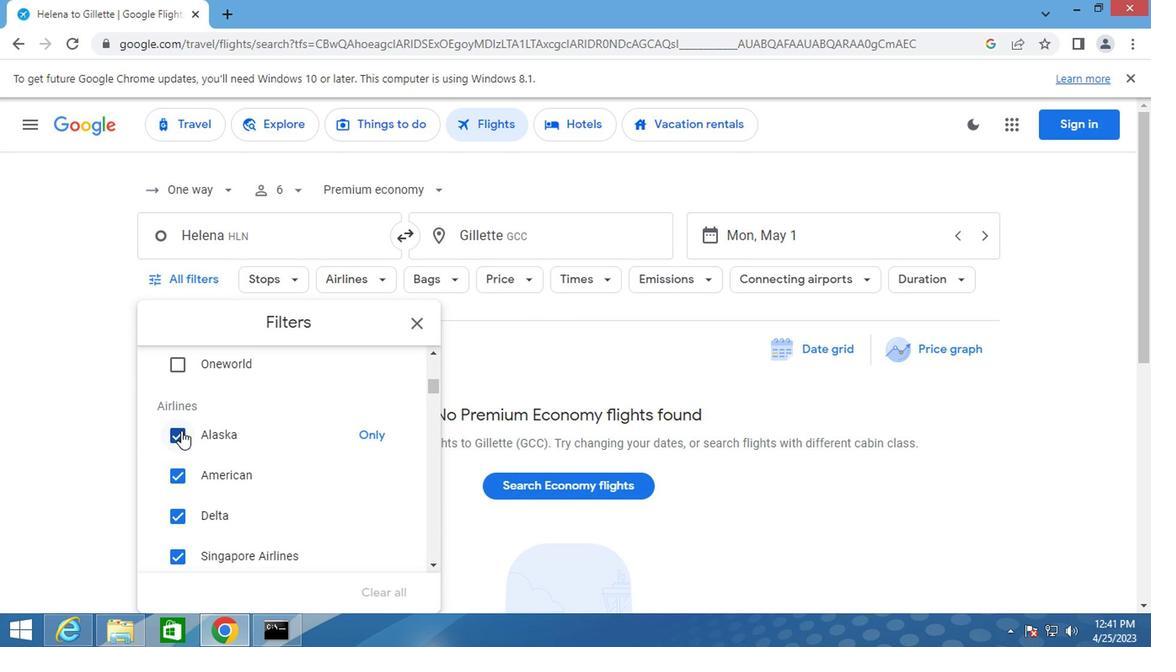 
Action: Mouse moved to (178, 431)
Screenshot: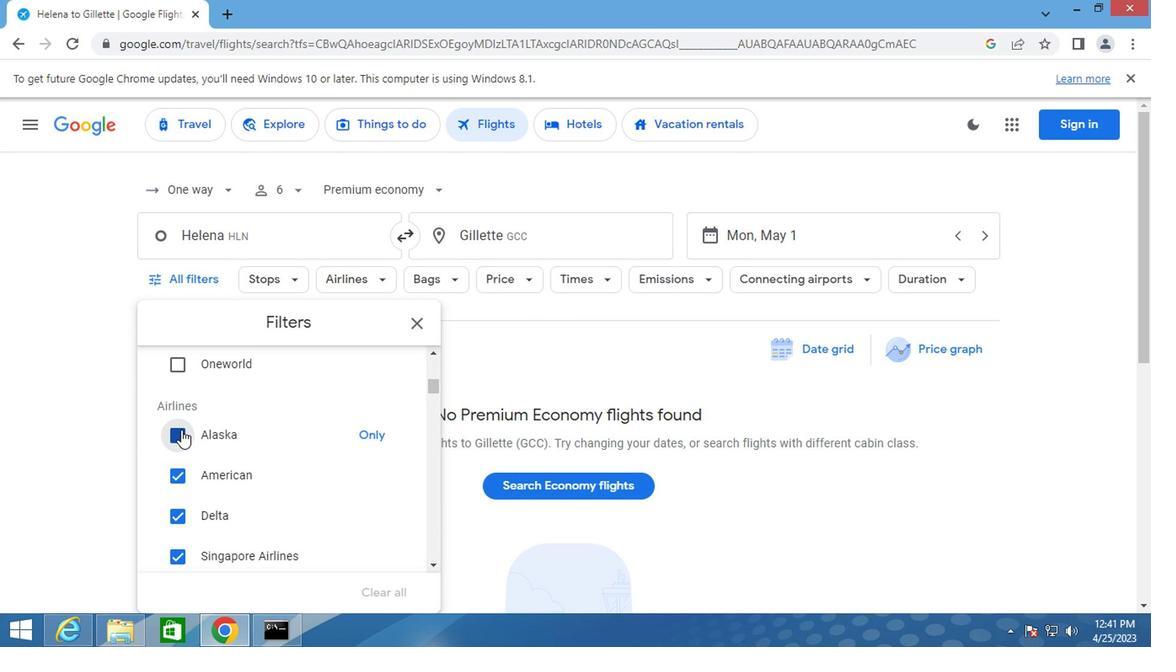 
Action: Mouse scrolled (178, 430) with delta (0, -1)
Screenshot: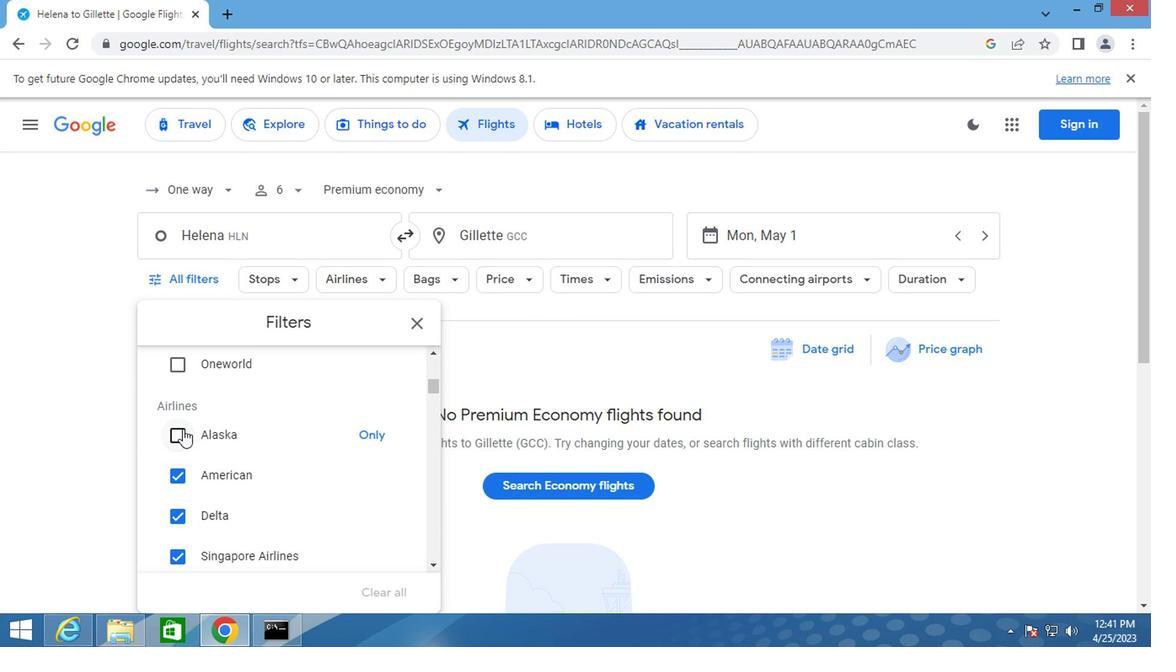 
Action: Mouse scrolled (178, 430) with delta (0, -1)
Screenshot: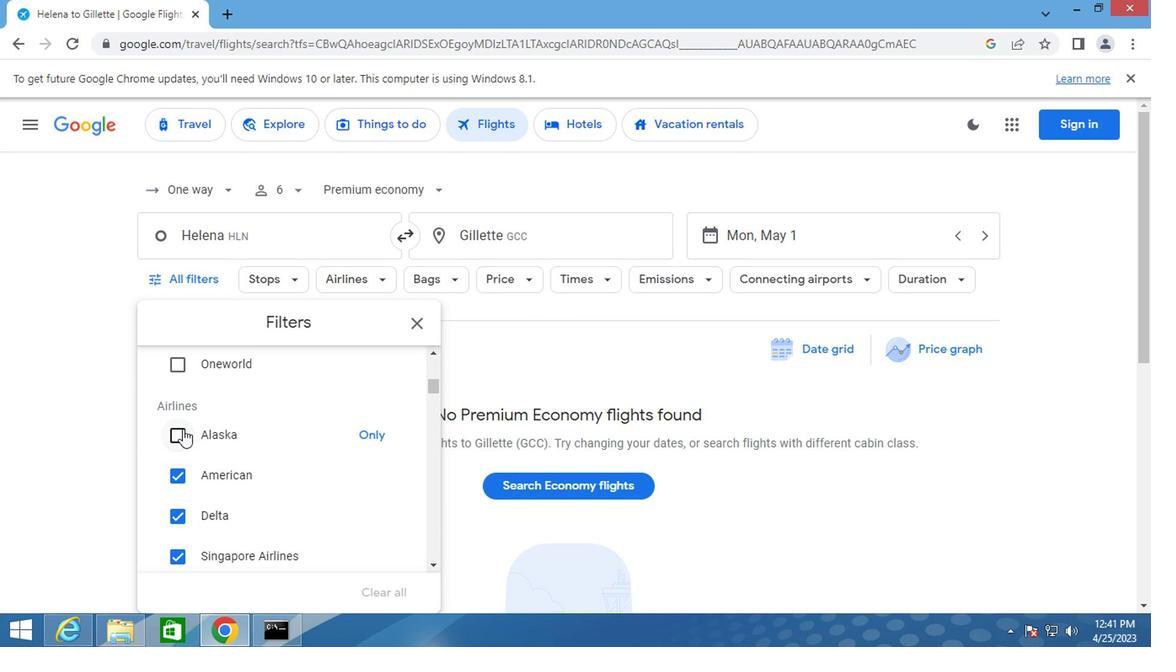 
Action: Mouse scrolled (178, 430) with delta (0, -1)
Screenshot: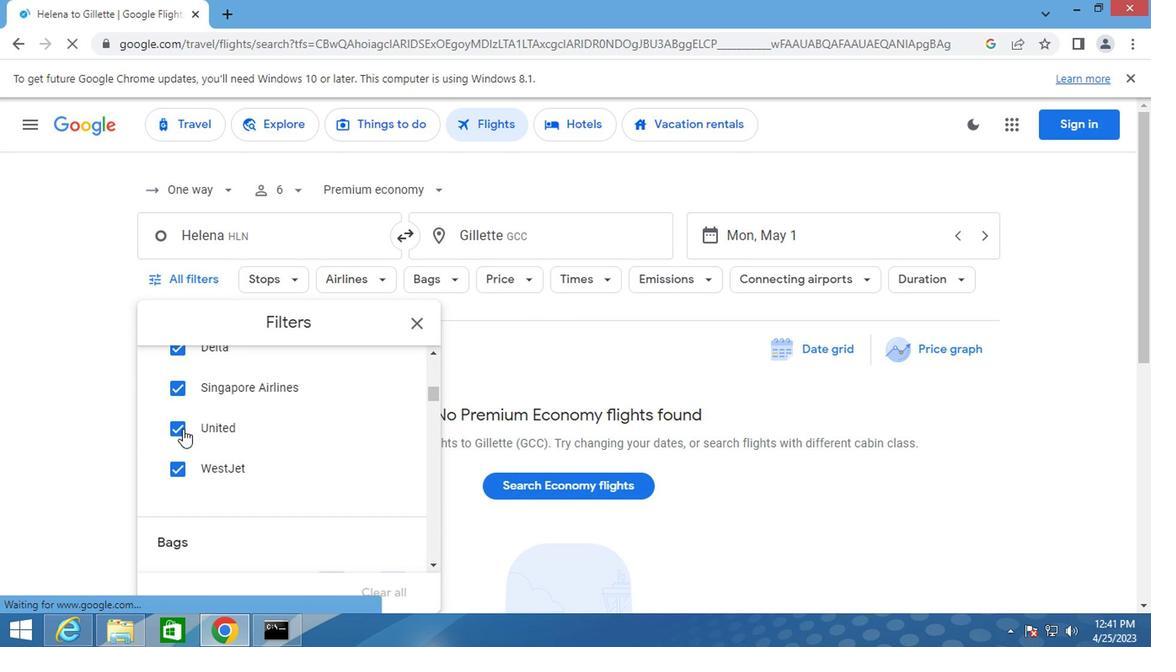 
Action: Mouse scrolled (178, 430) with delta (0, -1)
Screenshot: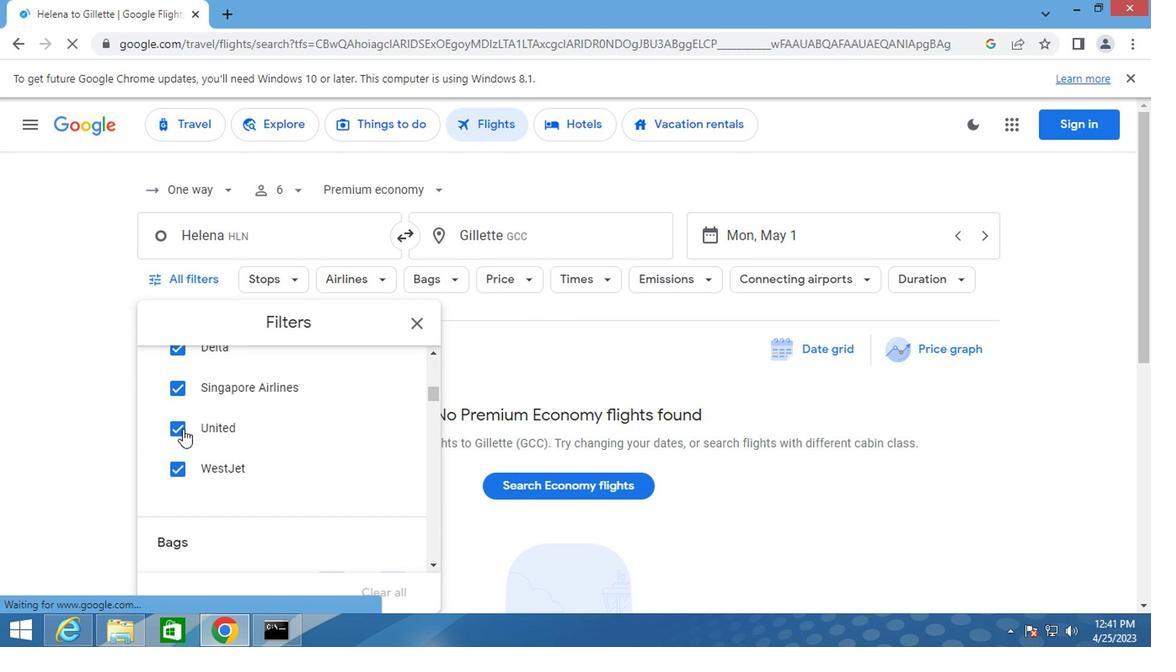 
Action: Mouse moved to (389, 417)
Screenshot: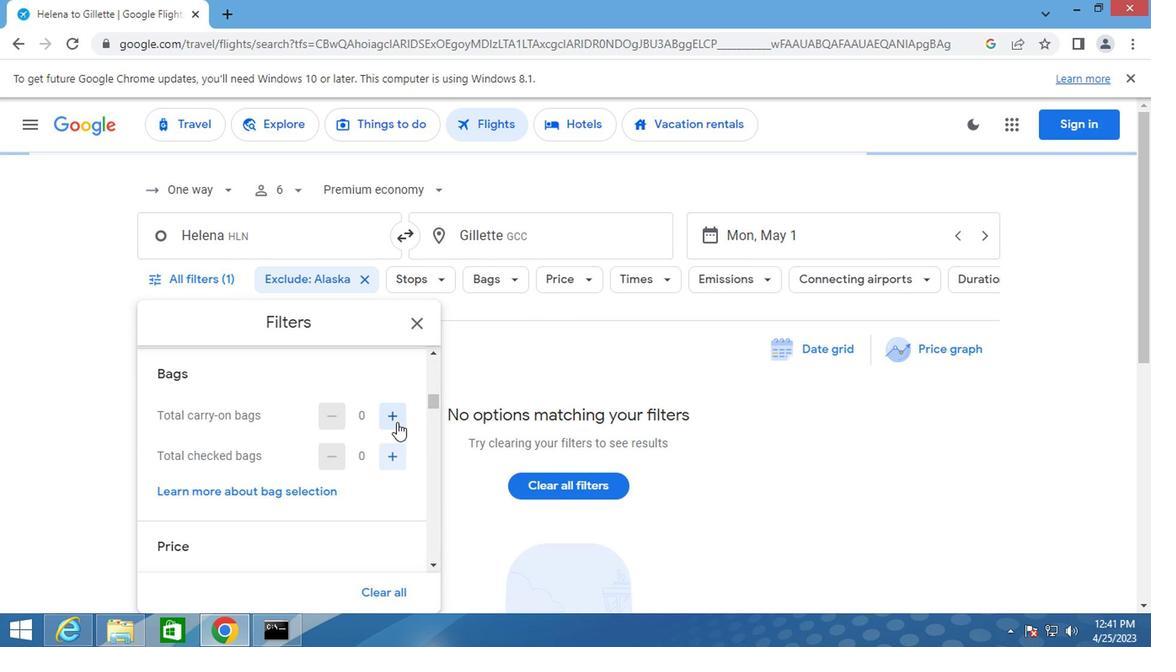 
Action: Mouse pressed left at (389, 417)
Screenshot: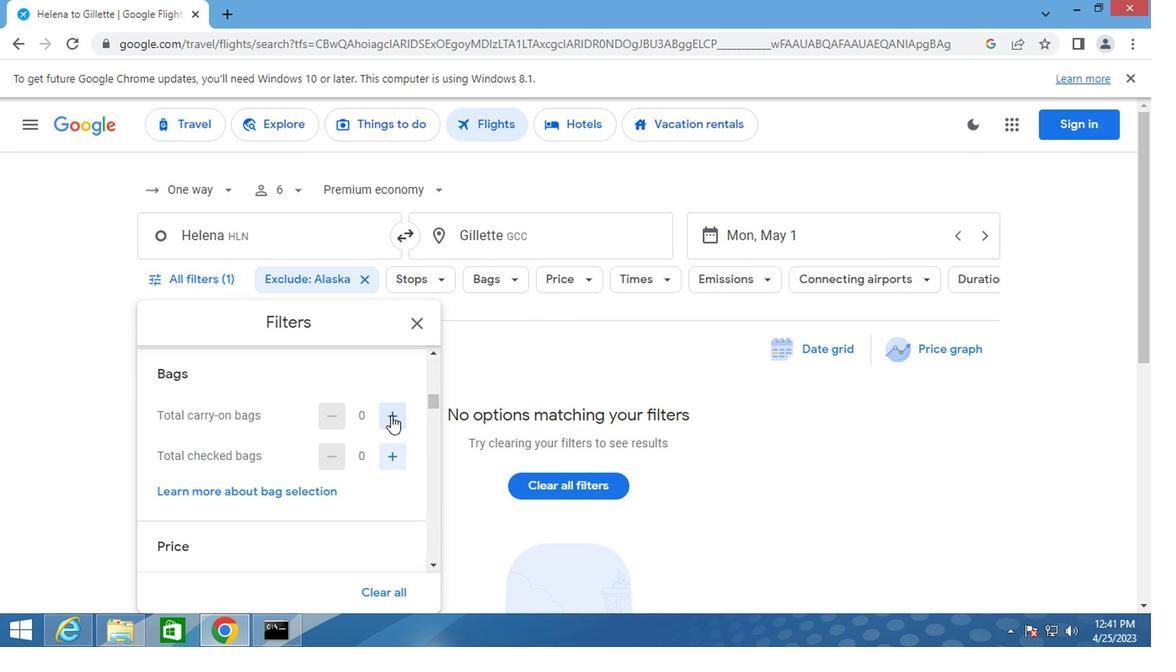 
Action: Mouse pressed left at (389, 417)
Screenshot: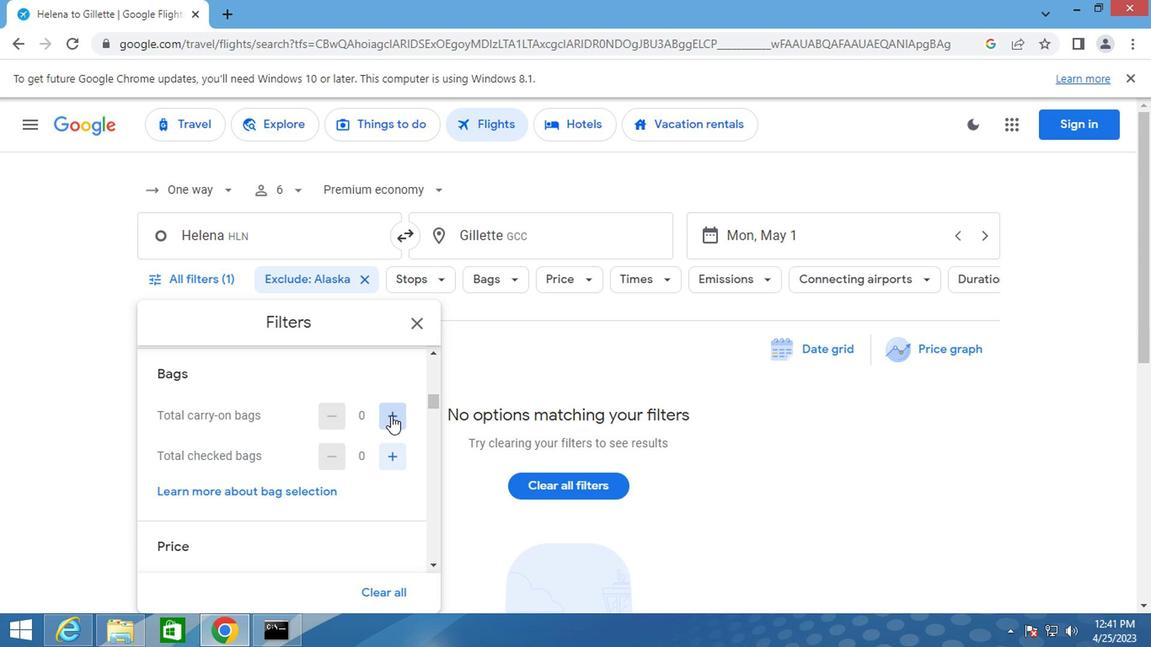 
Action: Mouse moved to (386, 457)
Screenshot: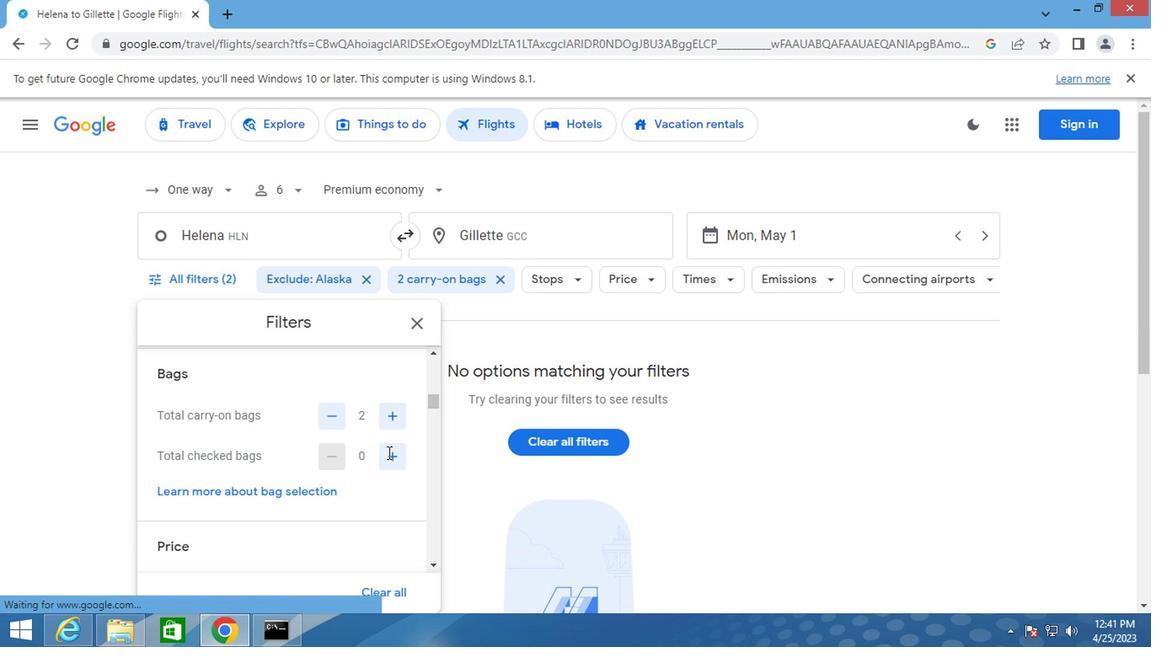 
Action: Mouse pressed left at (386, 457)
Screenshot: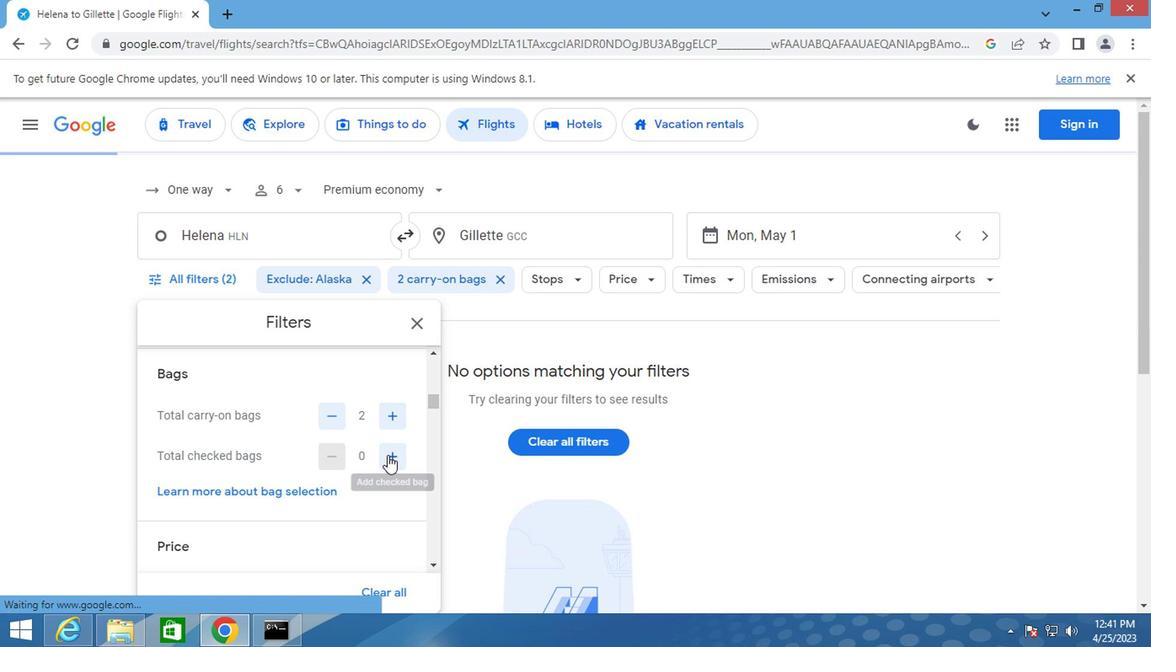 
Action: Mouse moved to (310, 443)
Screenshot: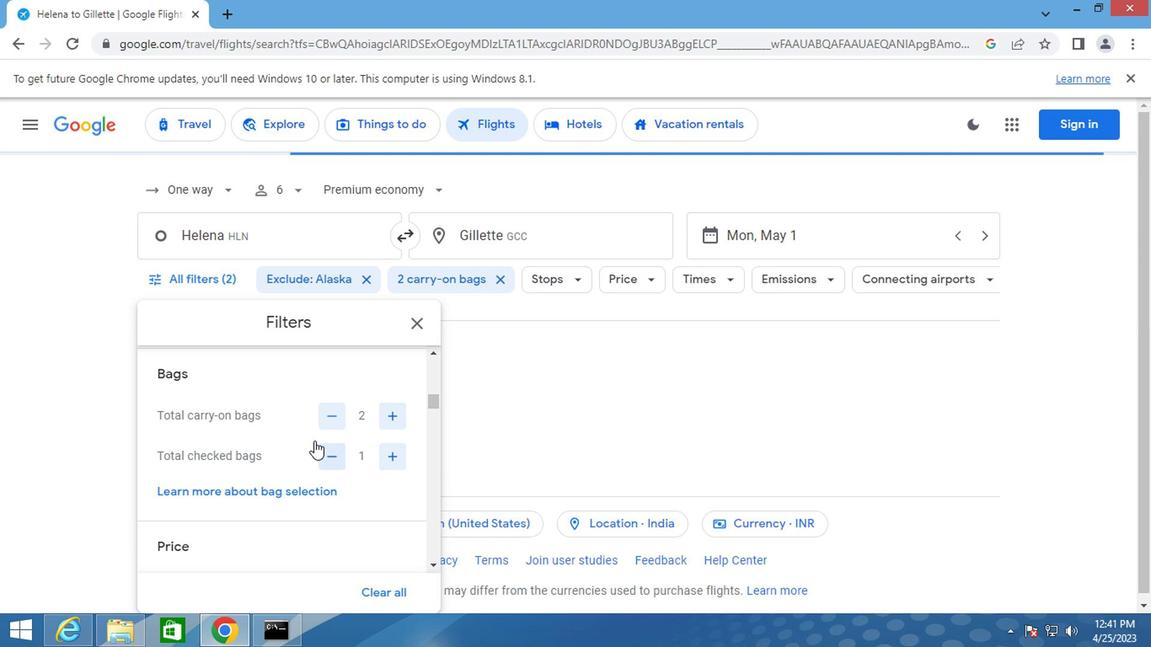 
Action: Mouse scrolled (310, 442) with delta (0, 0)
Screenshot: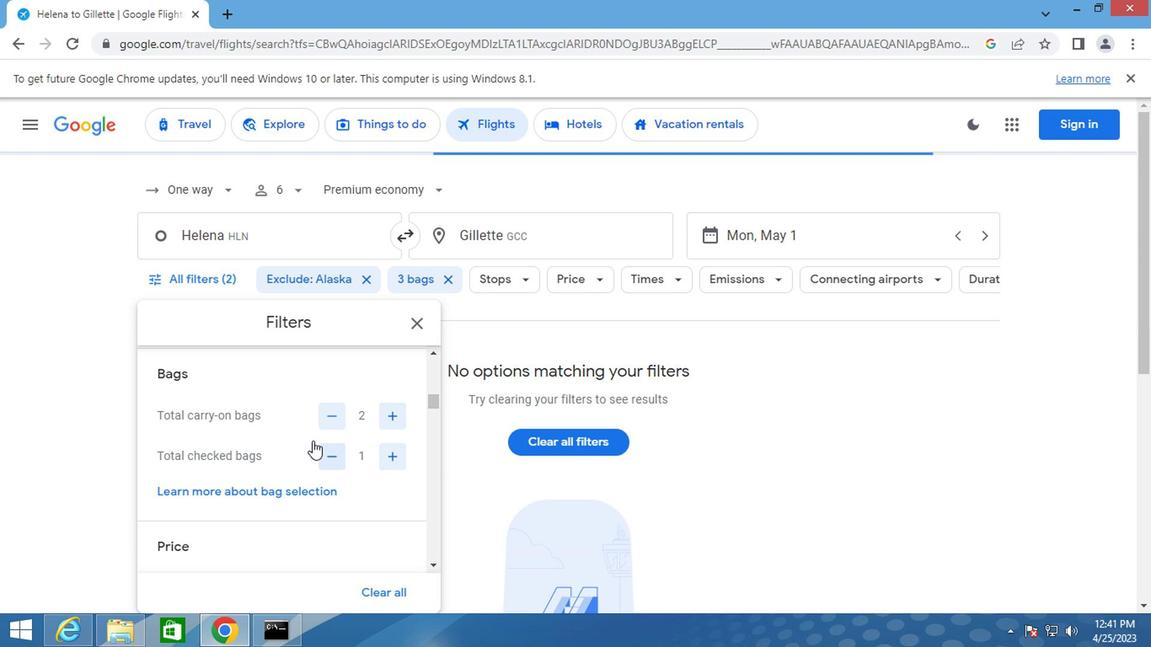 
Action: Mouse scrolled (310, 442) with delta (0, 0)
Screenshot: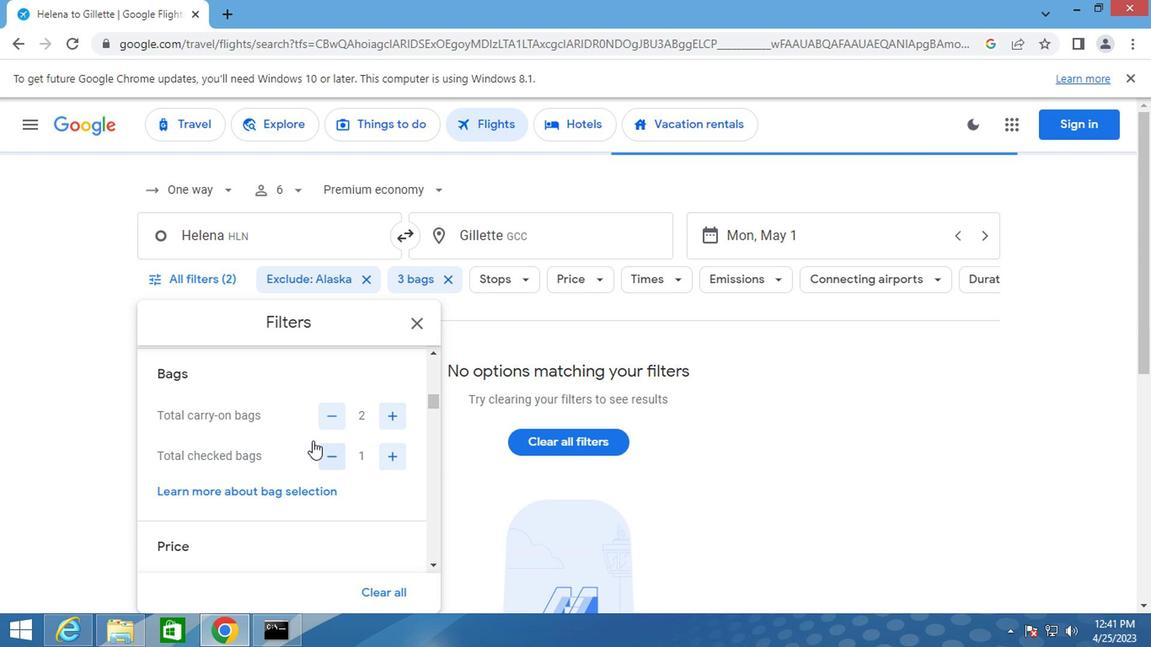 
Action: Mouse moved to (396, 454)
Screenshot: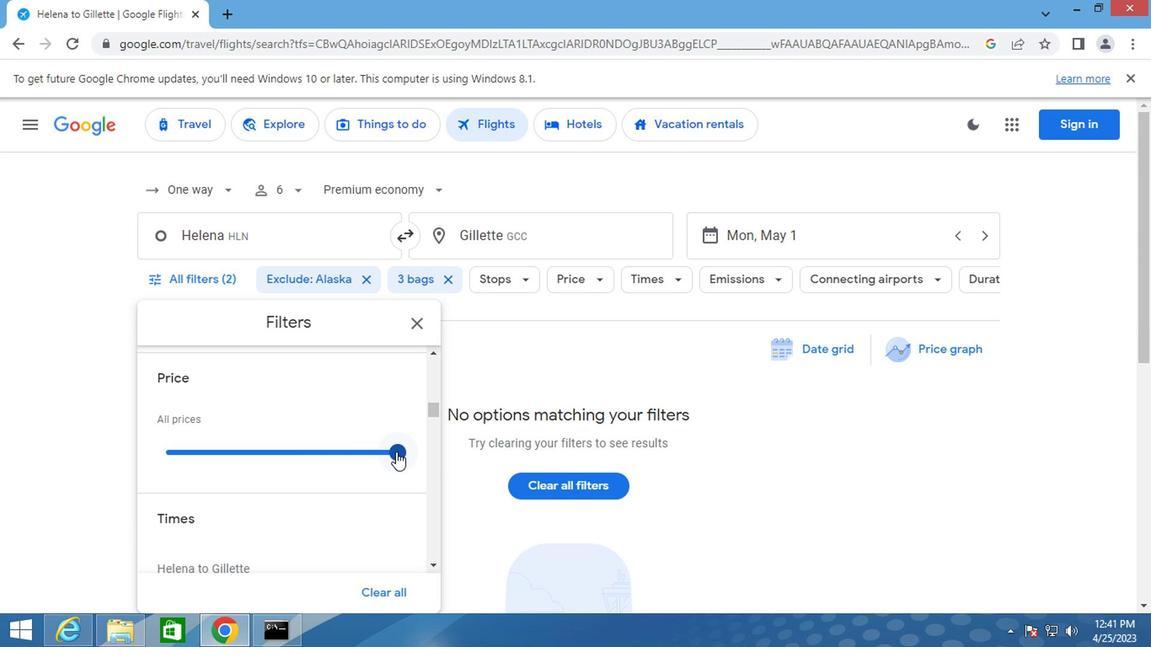 
Action: Mouse pressed left at (396, 454)
Screenshot: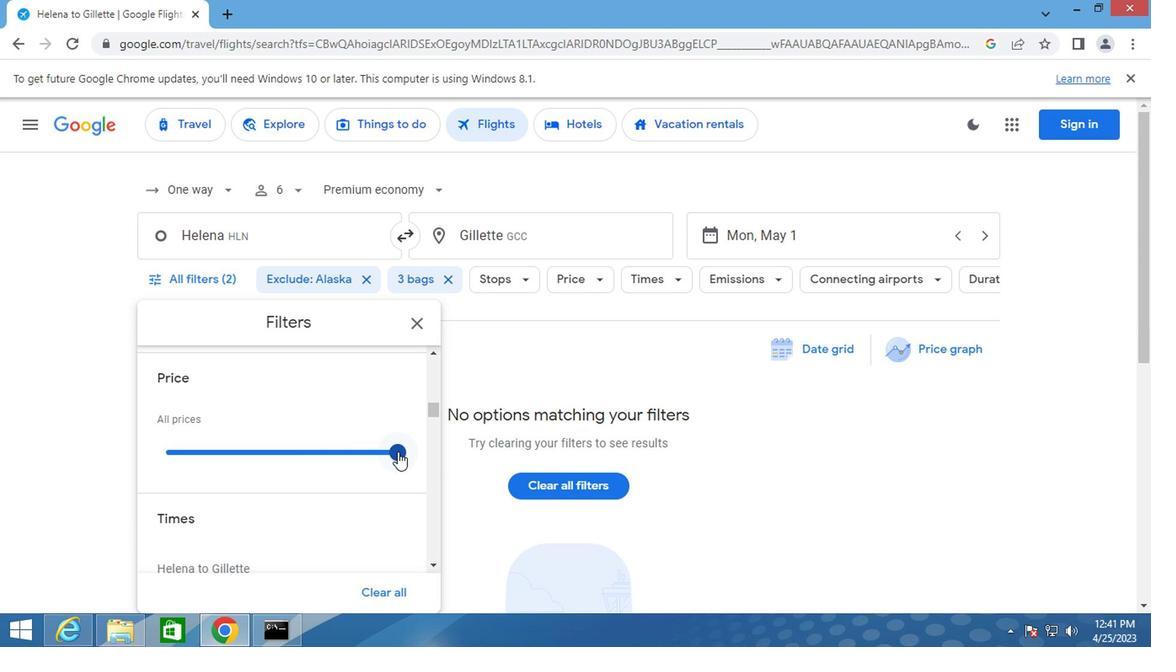 
Action: Mouse moved to (305, 440)
Screenshot: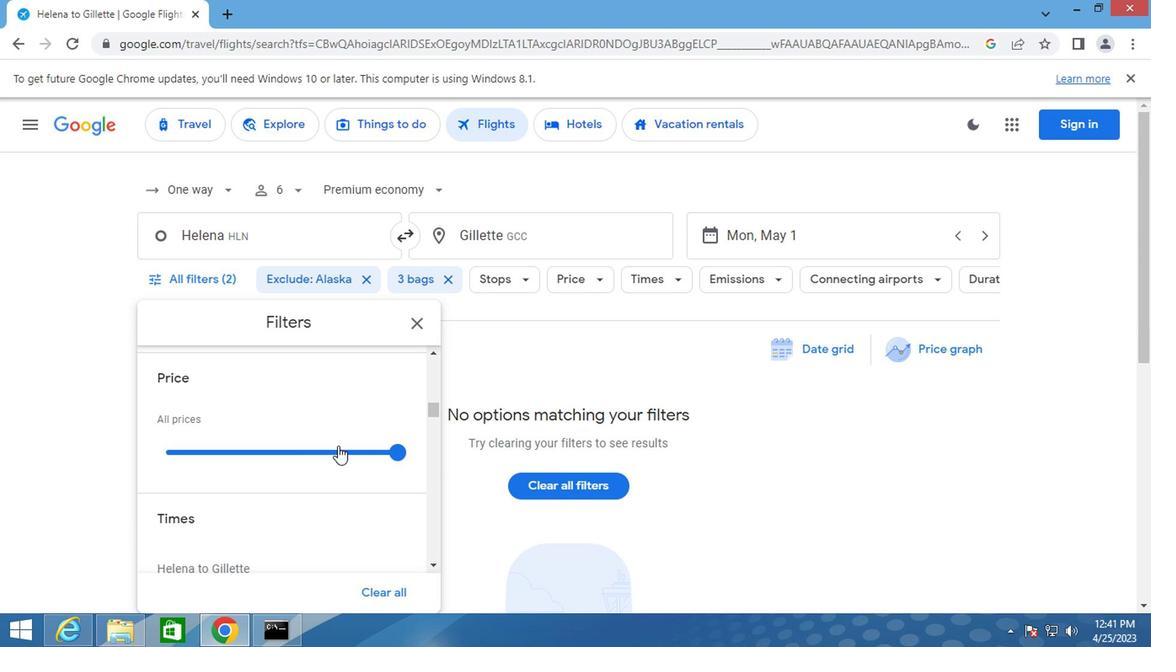 
Action: Mouse scrolled (305, 440) with delta (0, 0)
Screenshot: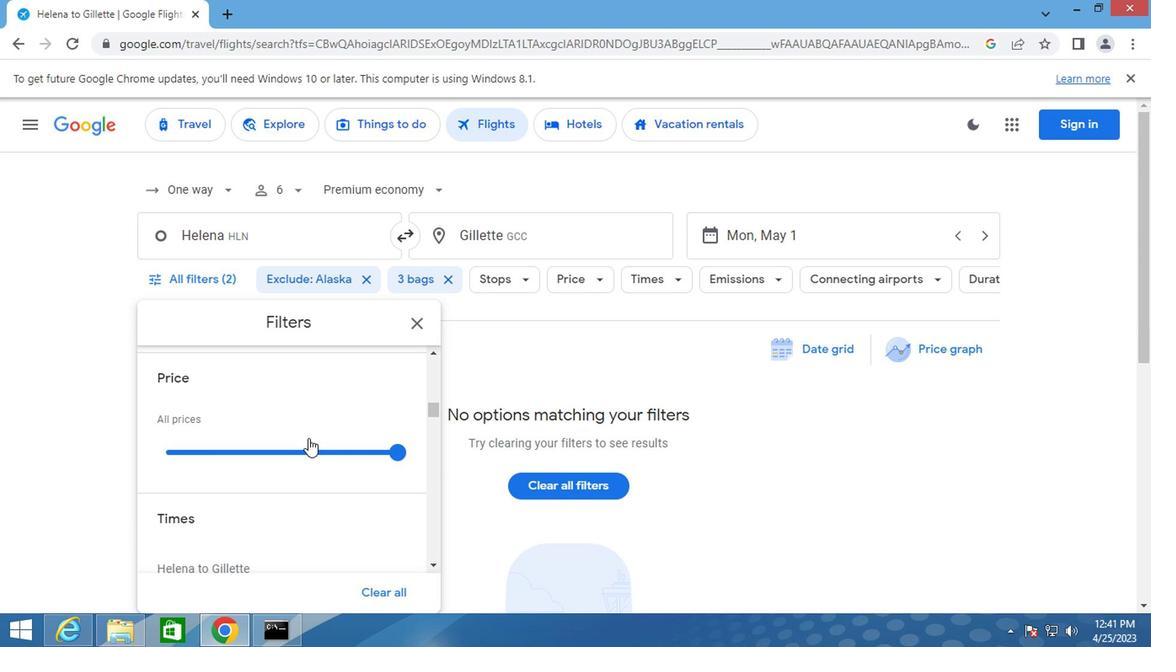 
Action: Mouse scrolled (305, 440) with delta (0, 0)
Screenshot: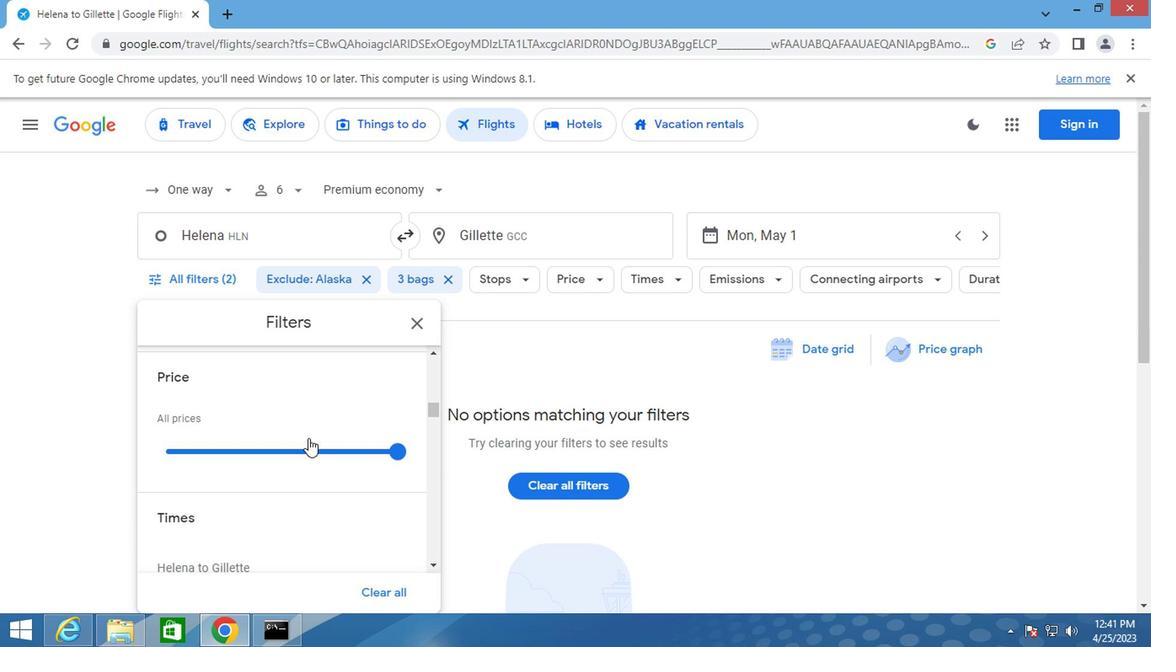 
Action: Mouse moved to (160, 480)
Screenshot: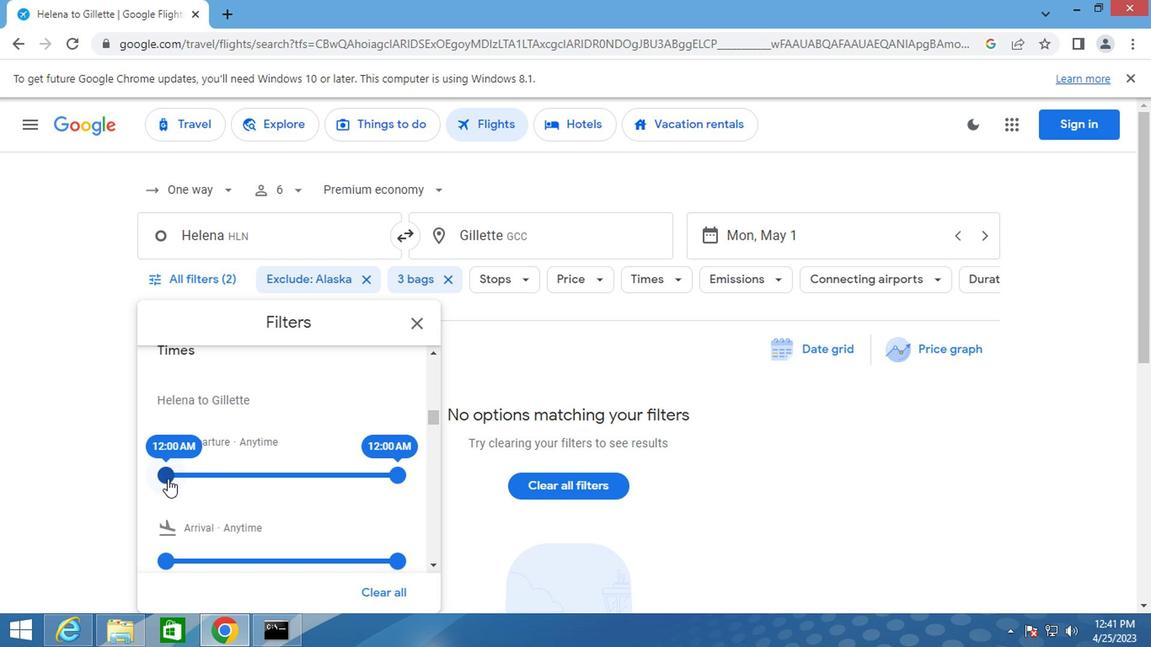 
Action: Mouse pressed left at (160, 480)
Screenshot: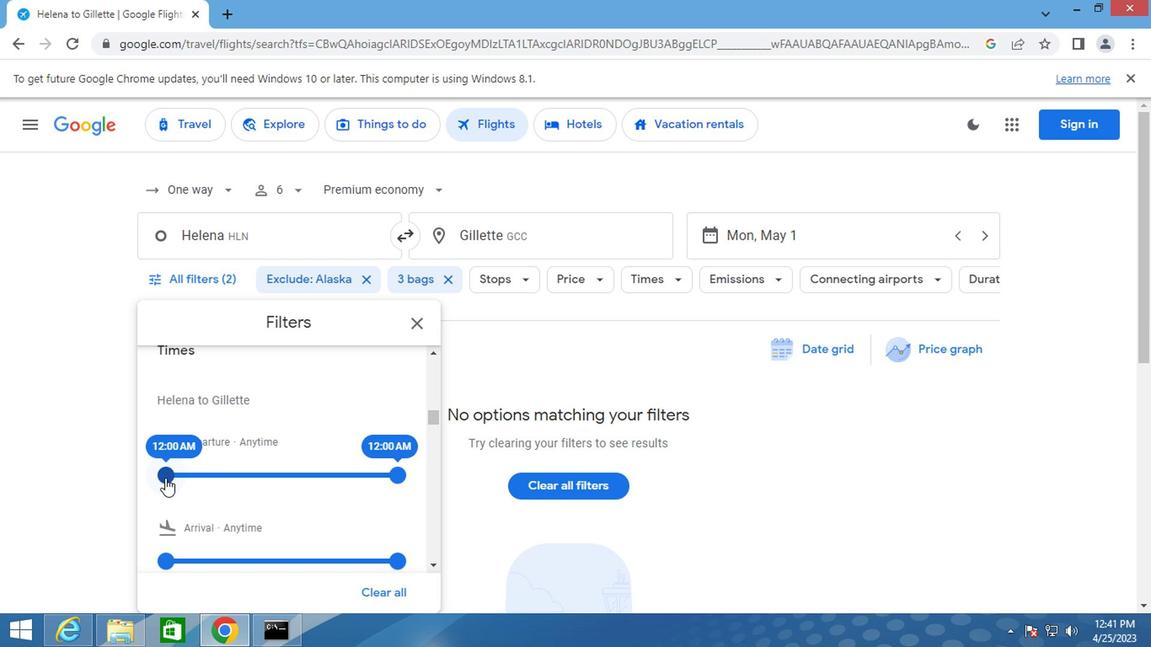 
Action: Mouse moved to (416, 323)
Screenshot: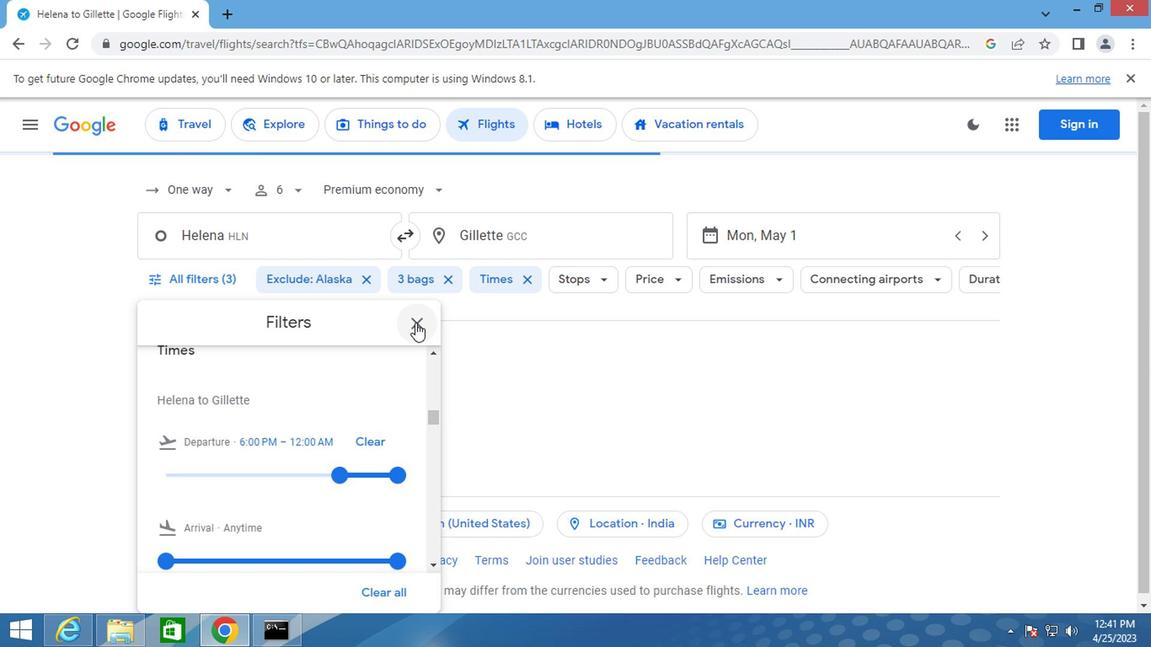 
Action: Mouse pressed left at (416, 323)
Screenshot: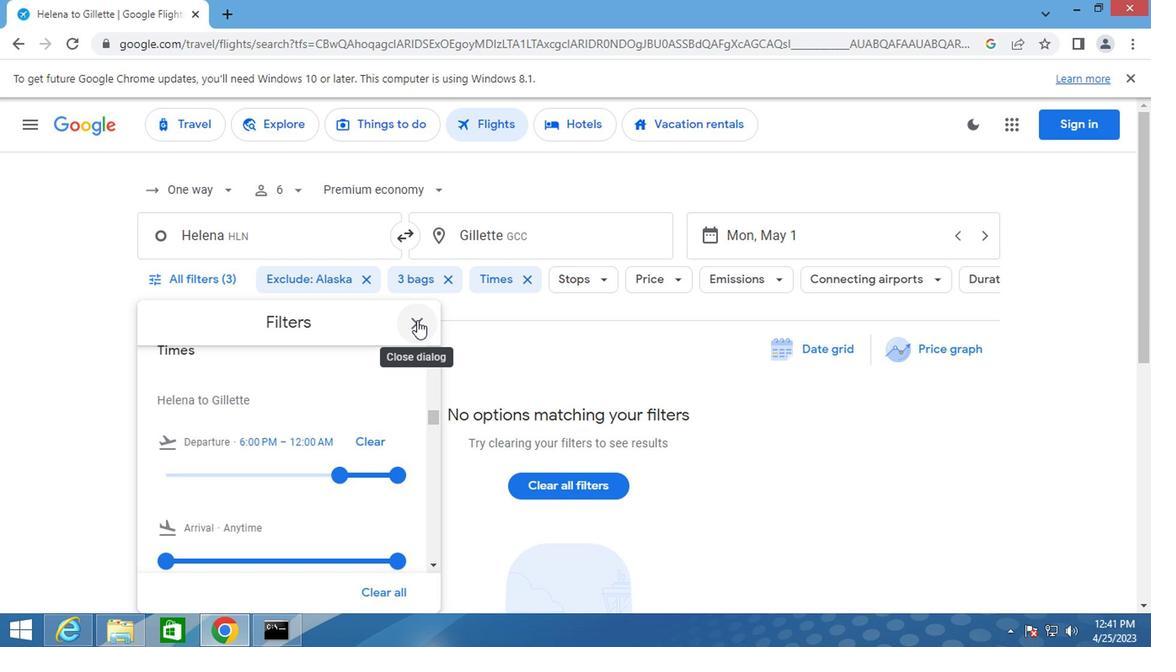 
Action: Key pressed <Key.f8>
Screenshot: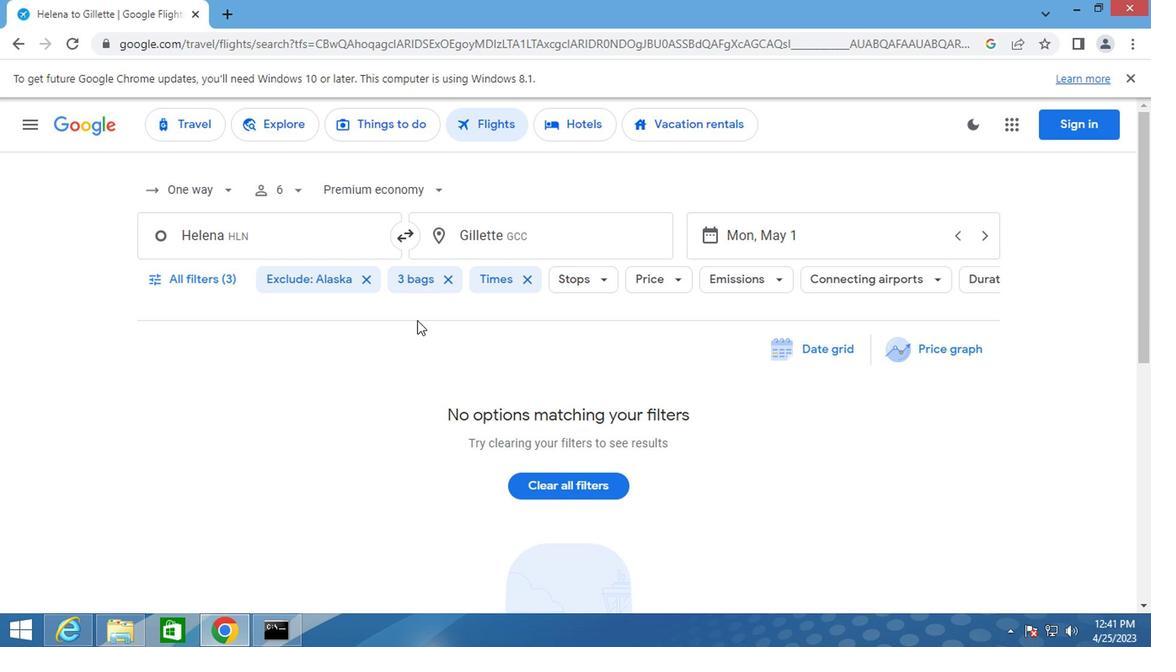
